 Task: Start a Sprint called Sprint0000000006 in Scrum Project Project0000000002 in Jira. Create a Scrum Project Project0000000003 in Jira. Create a Scrum Project Project0000000004 in Jira. Add ayush98111@gmail.com as Team Member of Scrum Project Project0000000003 in Jira. Add vinnyoffice2@gmail.com as Team Member of Scrum Project Project0000000003 in Jira
Action: Mouse moved to (493, 250)
Screenshot: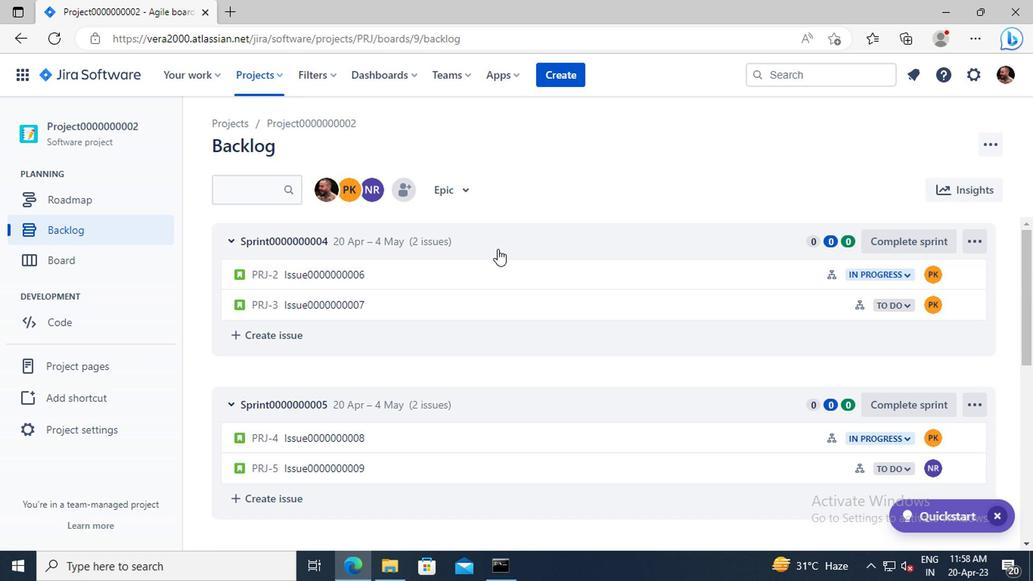
Action: Mouse scrolled (493, 250) with delta (0, 0)
Screenshot: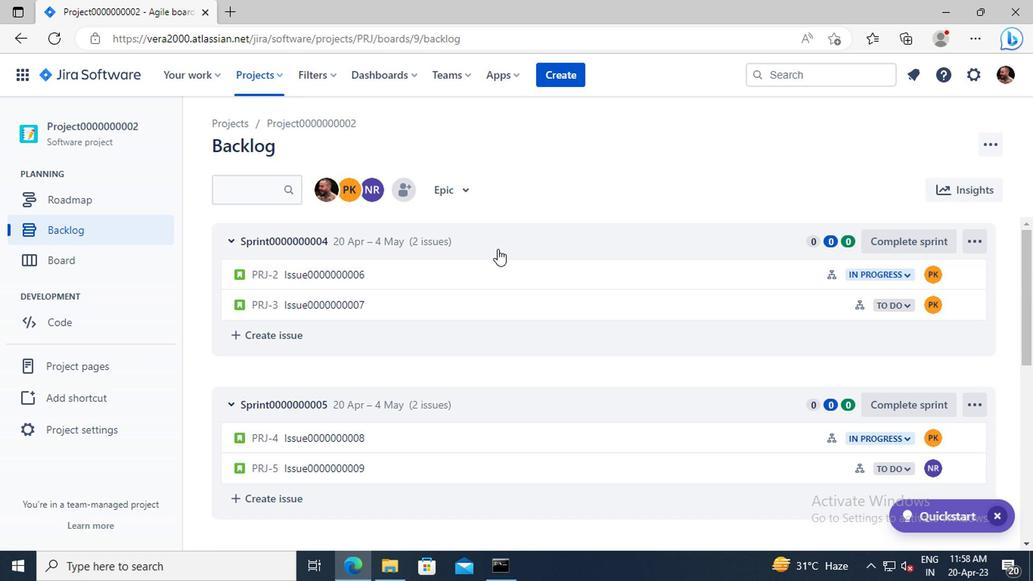 
Action: Mouse scrolled (493, 250) with delta (0, 0)
Screenshot: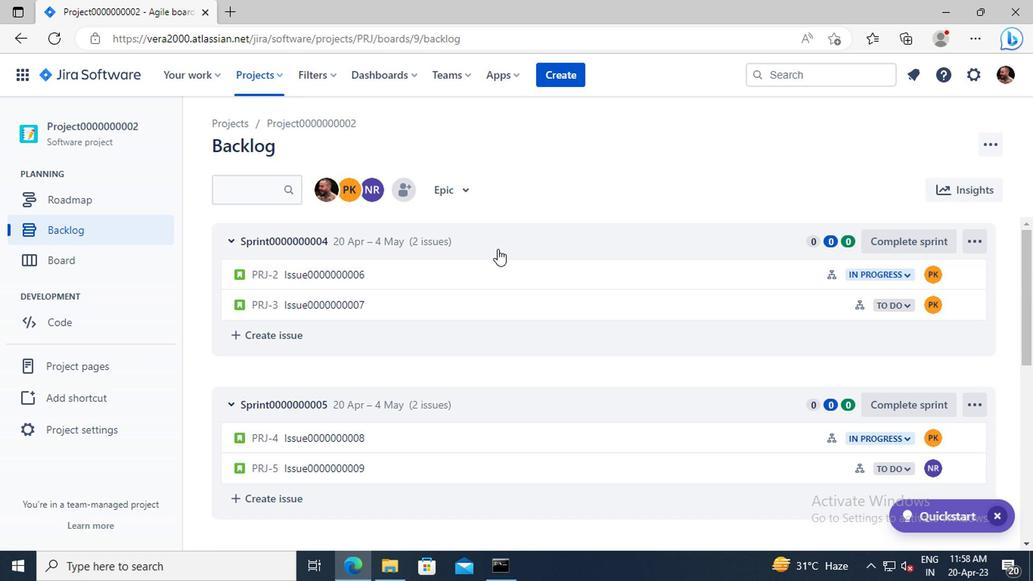 
Action: Mouse scrolled (493, 250) with delta (0, 0)
Screenshot: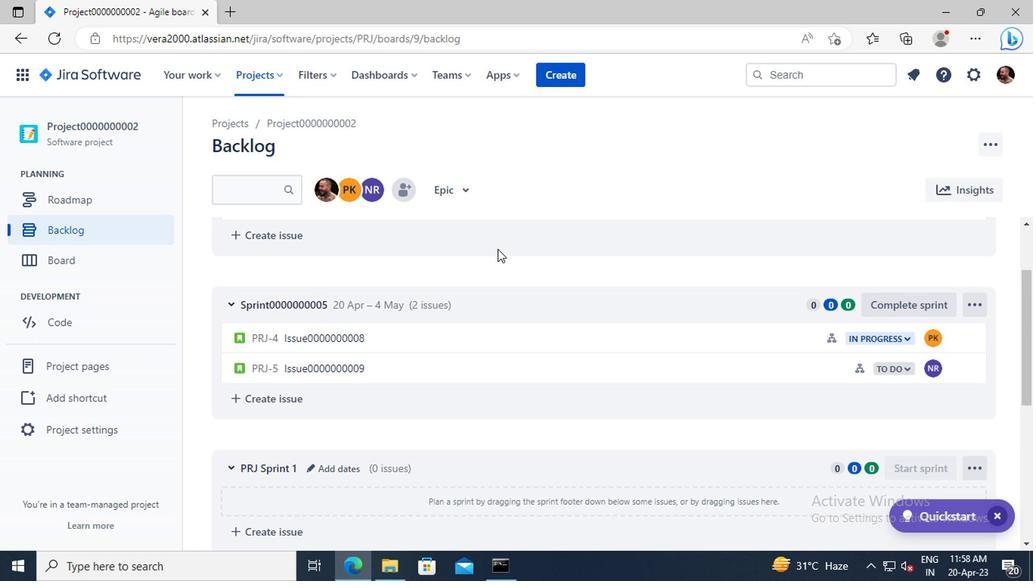 
Action: Mouse scrolled (493, 250) with delta (0, 0)
Screenshot: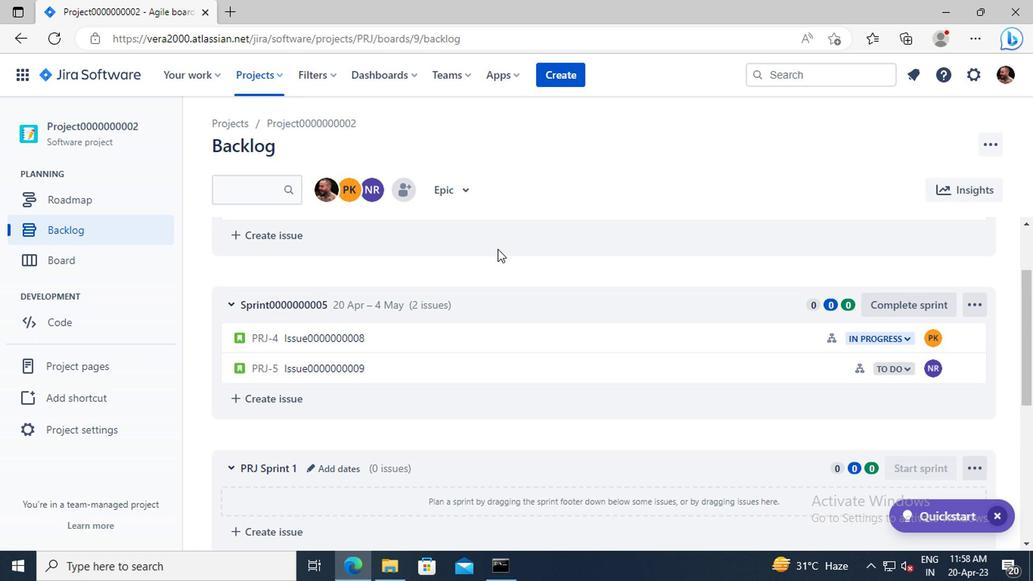 
Action: Mouse moved to (493, 250)
Screenshot: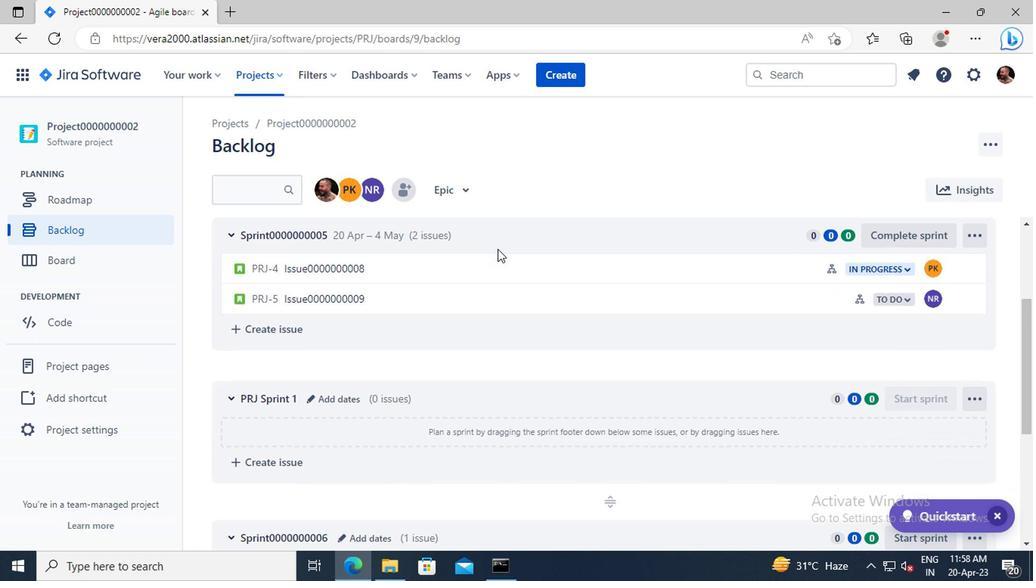 
Action: Mouse scrolled (493, 250) with delta (0, 0)
Screenshot: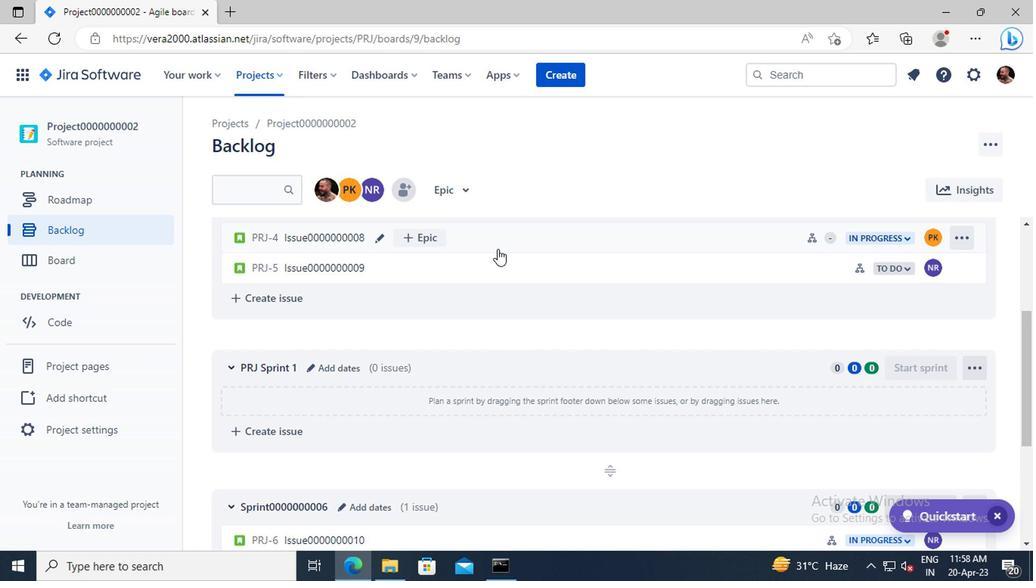 
Action: Mouse scrolled (493, 250) with delta (0, 0)
Screenshot: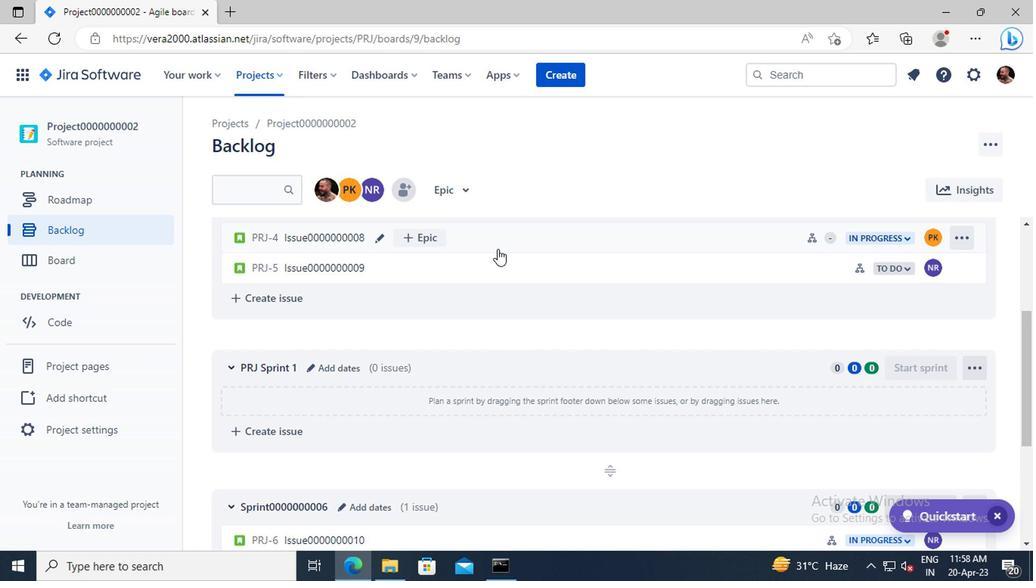 
Action: Mouse moved to (500, 288)
Screenshot: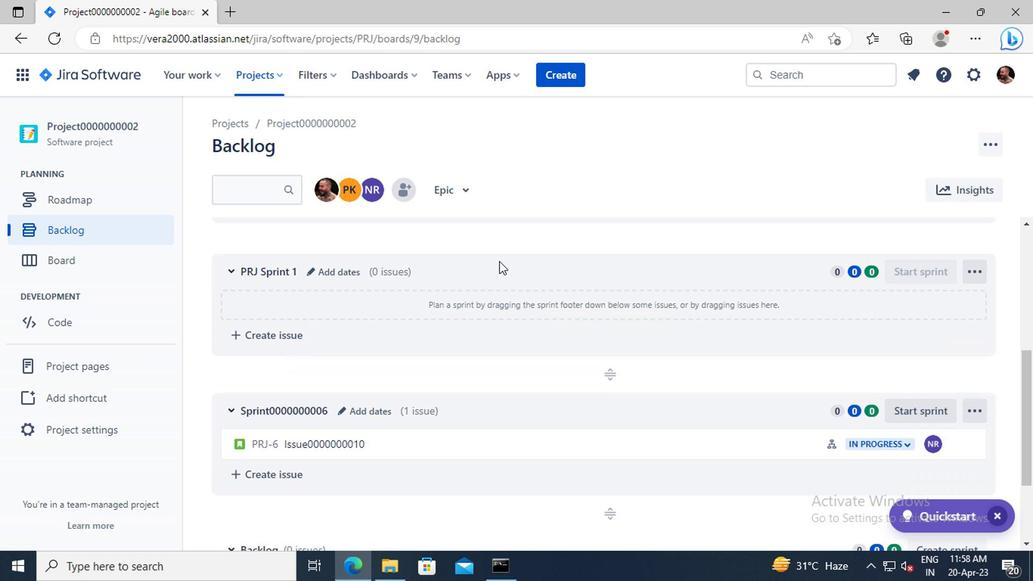 
Action: Mouse scrolled (500, 287) with delta (0, -1)
Screenshot: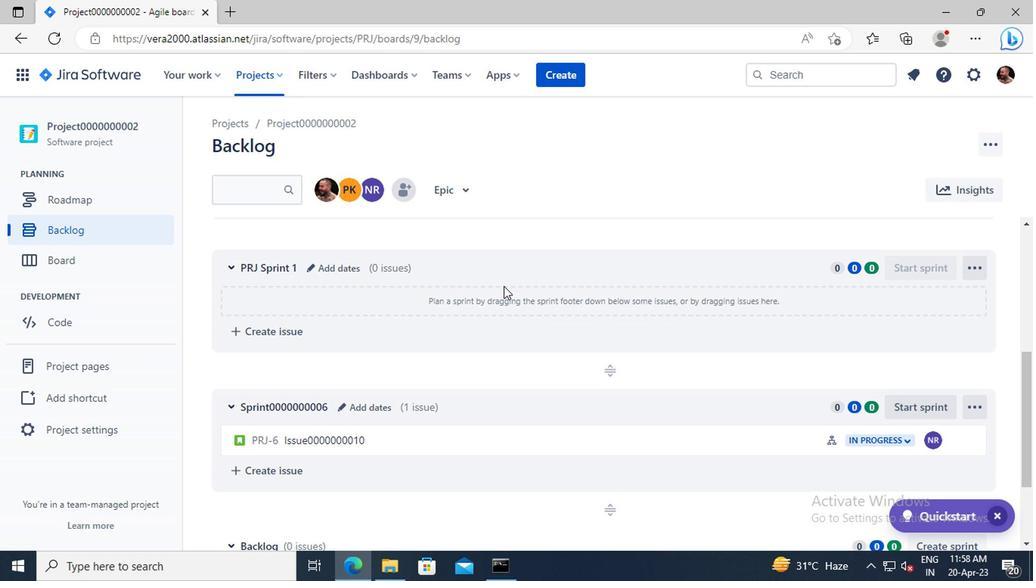 
Action: Mouse scrolled (500, 287) with delta (0, -1)
Screenshot: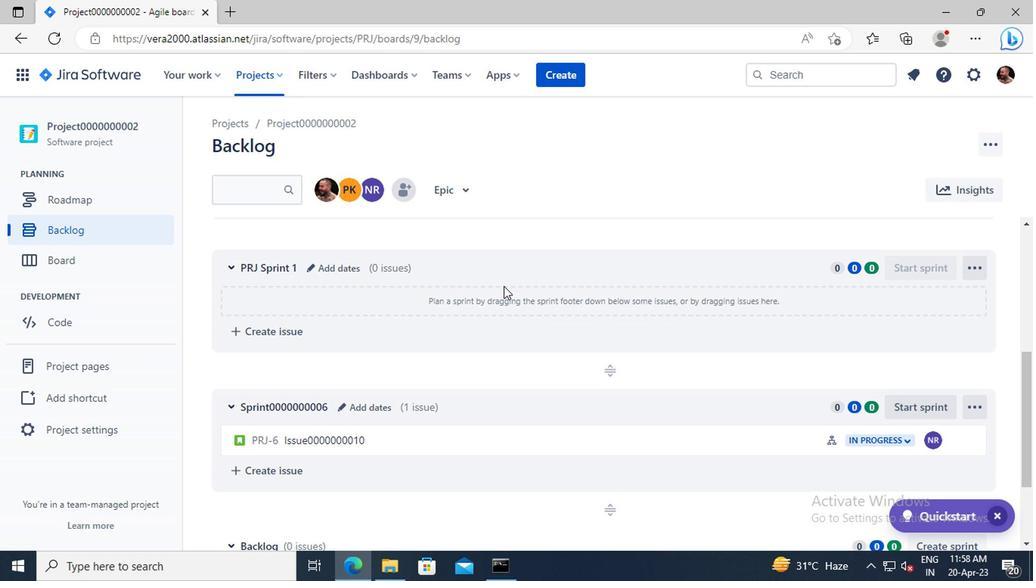 
Action: Mouse moved to (907, 306)
Screenshot: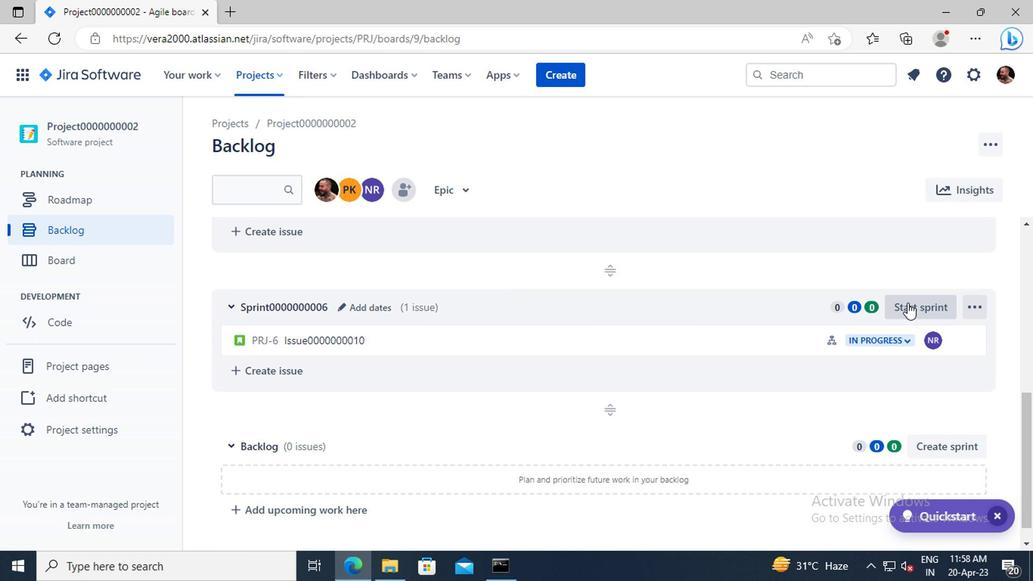 
Action: Mouse pressed left at (907, 306)
Screenshot: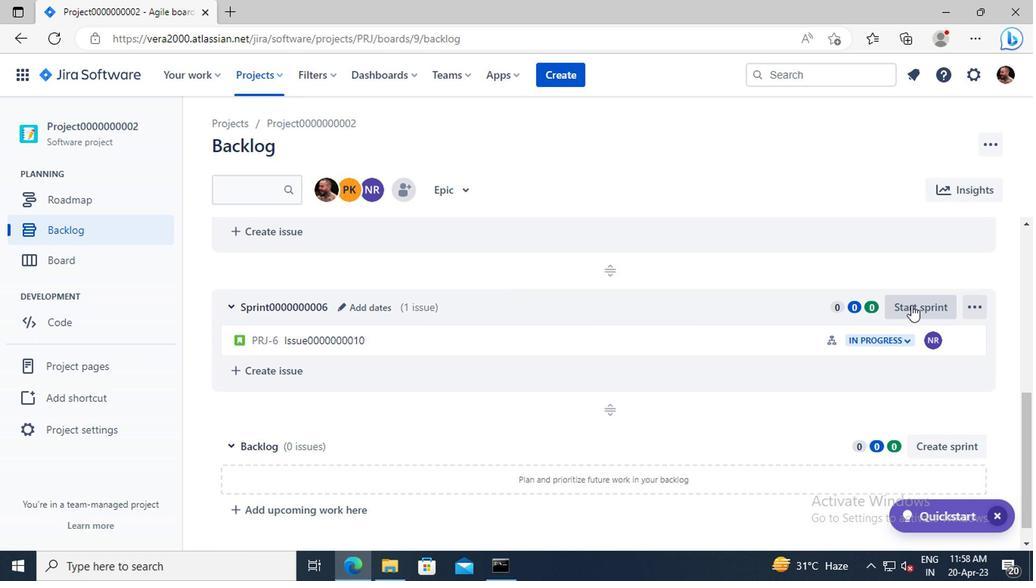 
Action: Mouse moved to (661, 316)
Screenshot: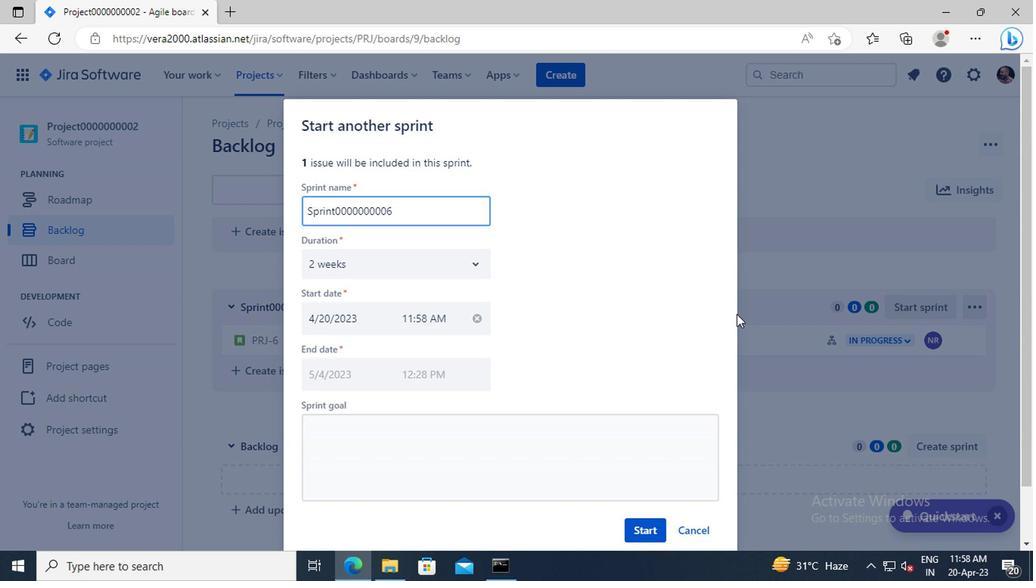
Action: Mouse scrolled (661, 315) with delta (0, 0)
Screenshot: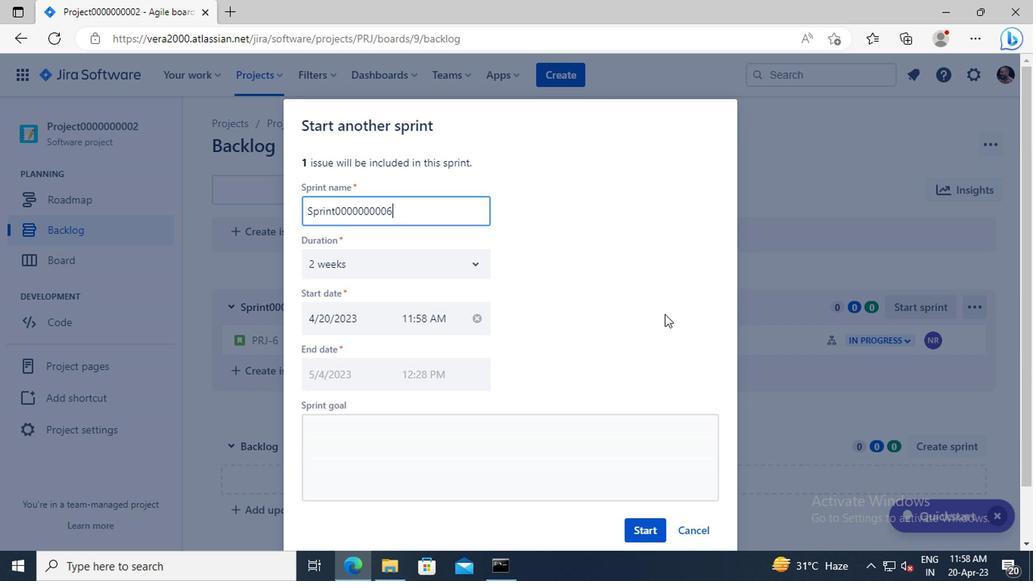 
Action: Mouse scrolled (661, 315) with delta (0, 0)
Screenshot: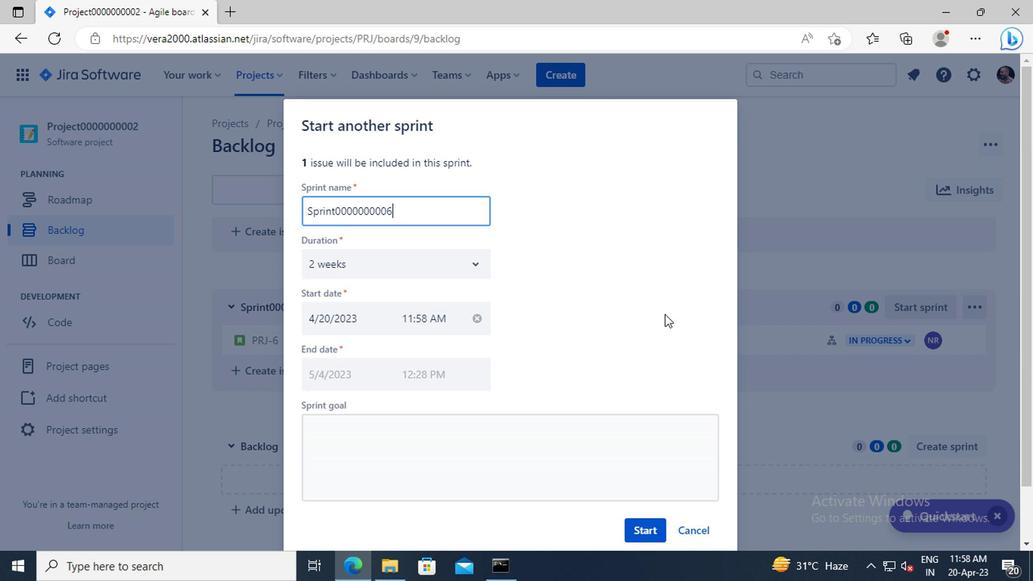
Action: Mouse moved to (647, 472)
Screenshot: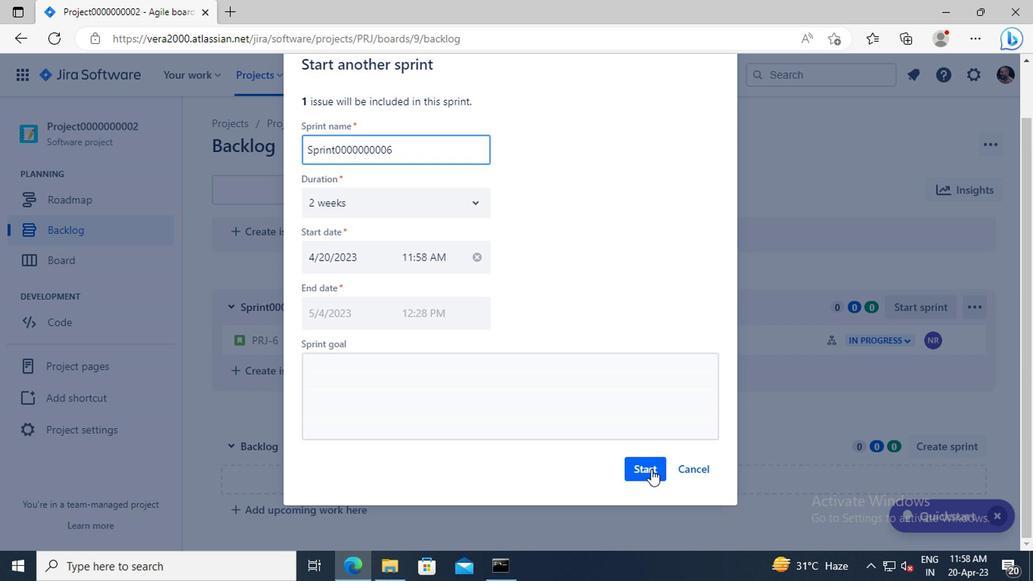 
Action: Mouse pressed left at (647, 472)
Screenshot: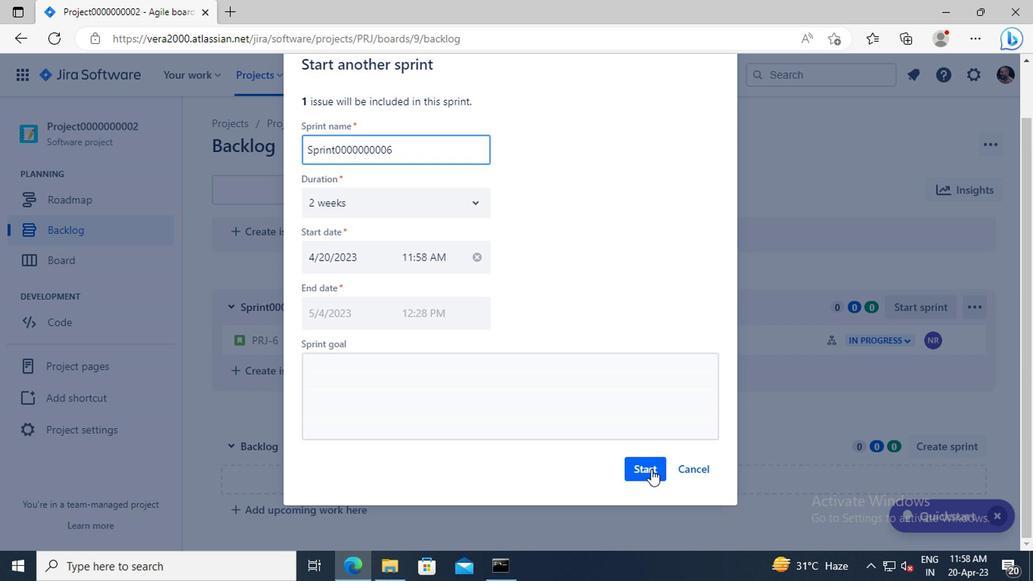 
Action: Mouse moved to (261, 79)
Screenshot: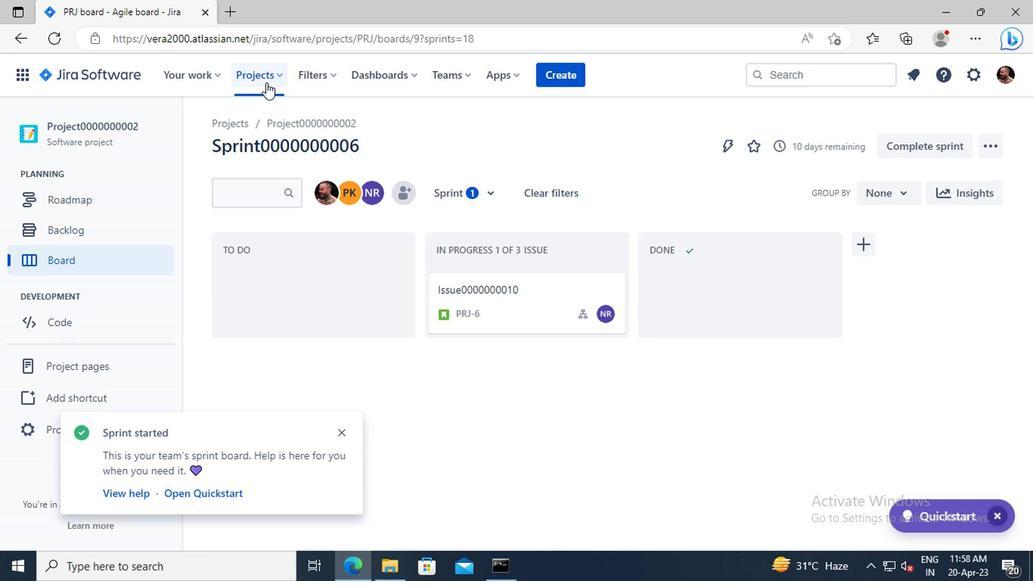 
Action: Mouse pressed left at (261, 79)
Screenshot: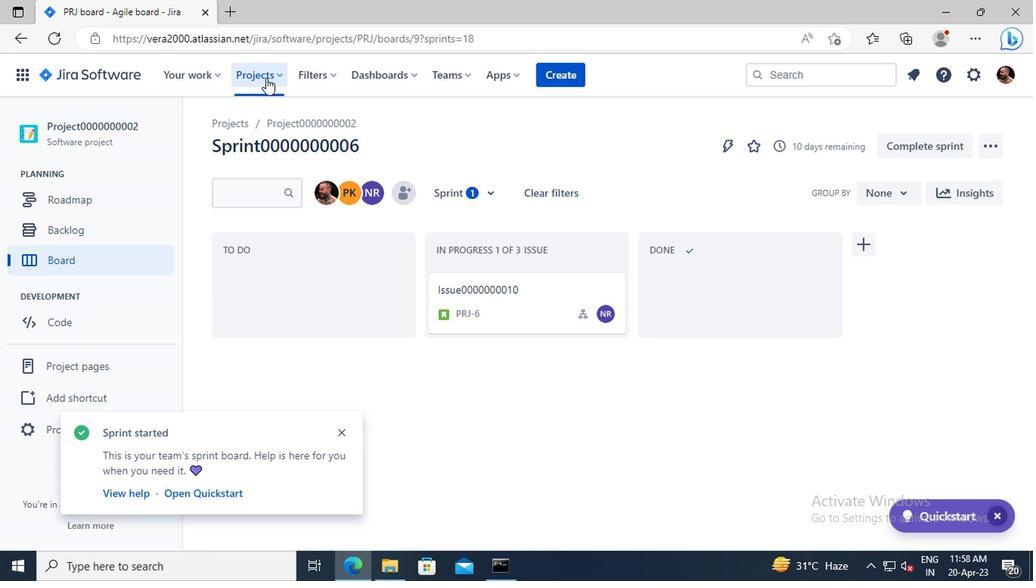 
Action: Mouse moved to (280, 257)
Screenshot: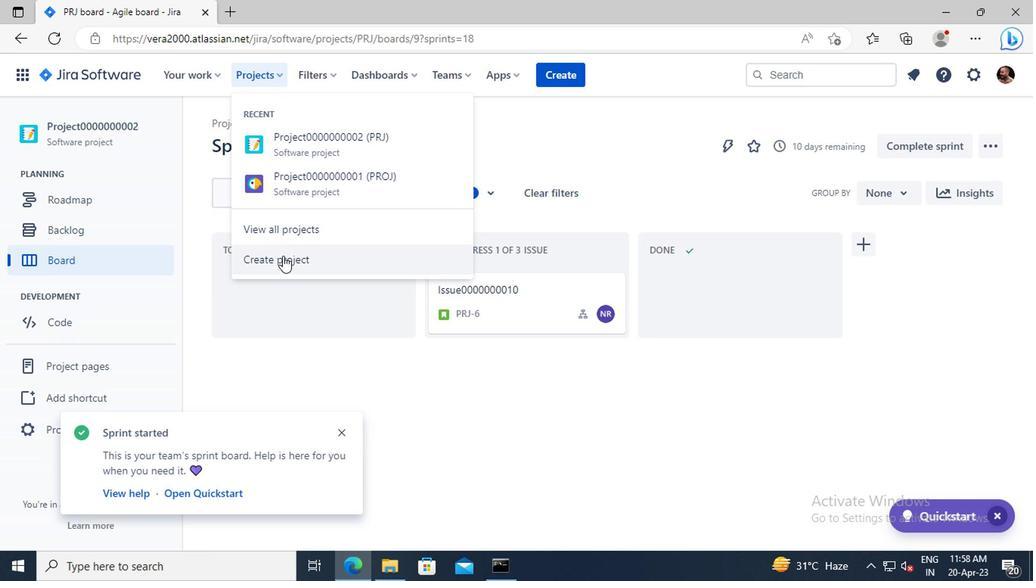 
Action: Mouse pressed left at (280, 257)
Screenshot: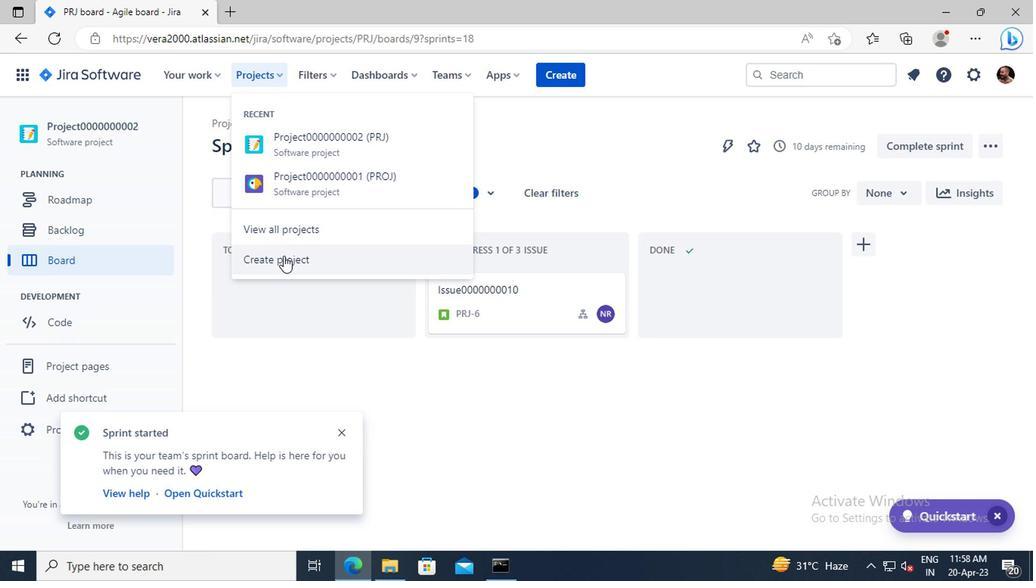 
Action: Mouse moved to (441, 387)
Screenshot: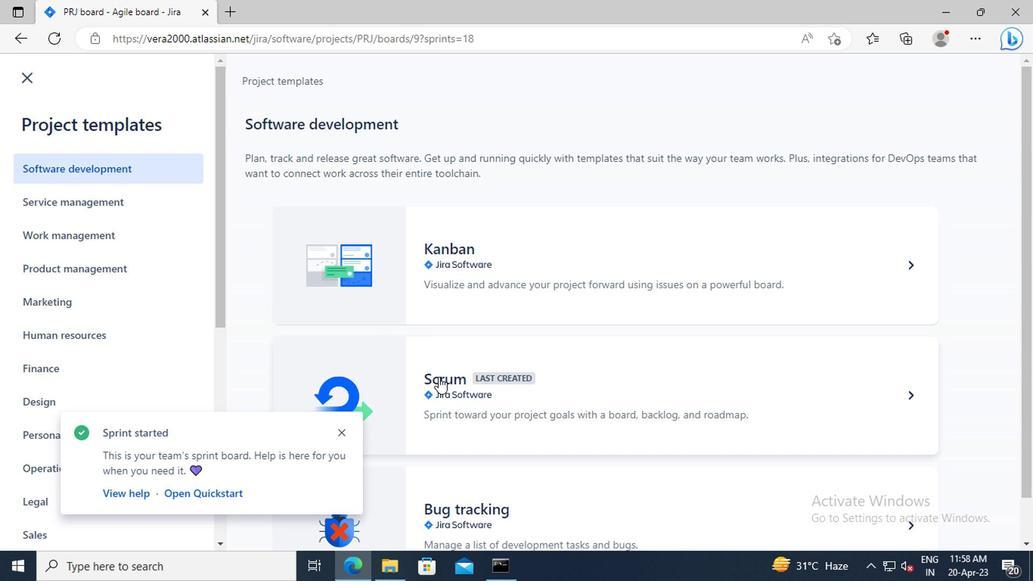 
Action: Mouse pressed left at (441, 387)
Screenshot: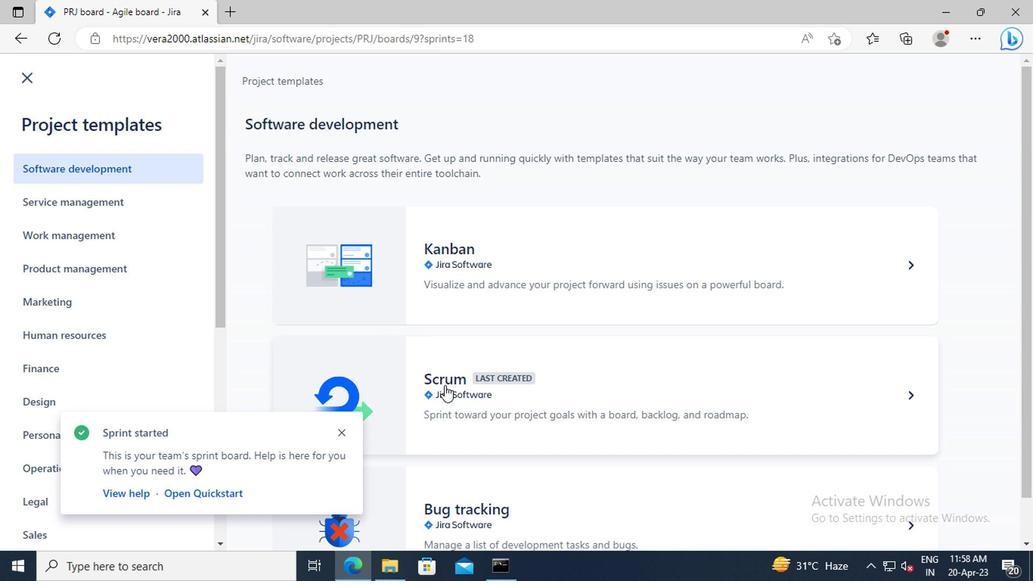 
Action: Mouse moved to (902, 511)
Screenshot: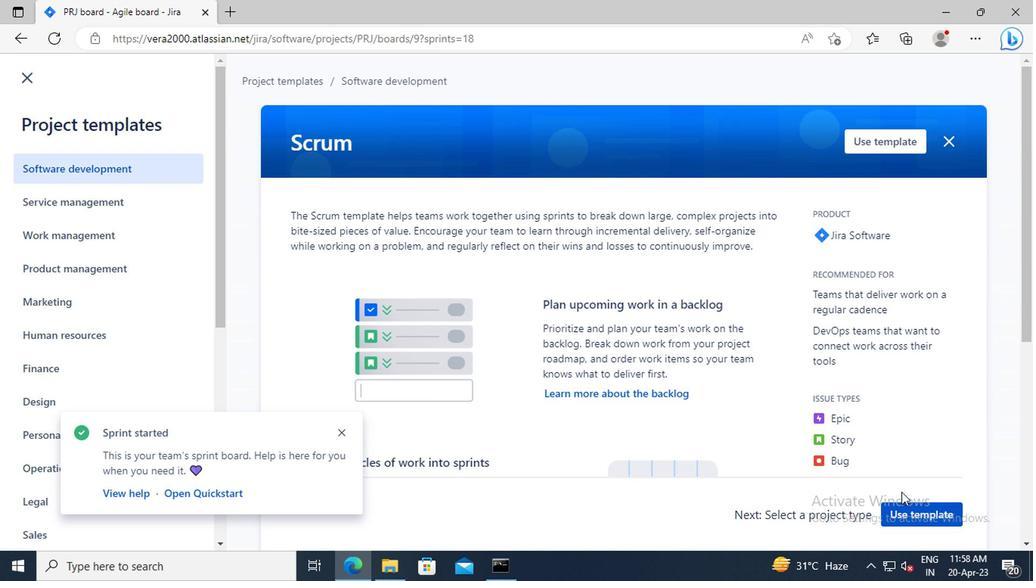 
Action: Mouse pressed left at (902, 511)
Screenshot: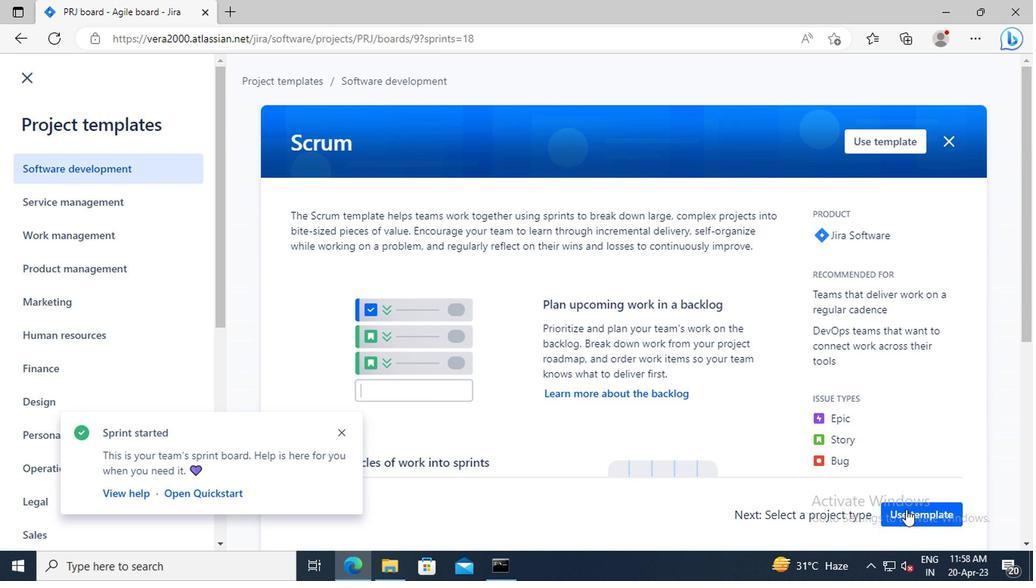 
Action: Mouse moved to (417, 506)
Screenshot: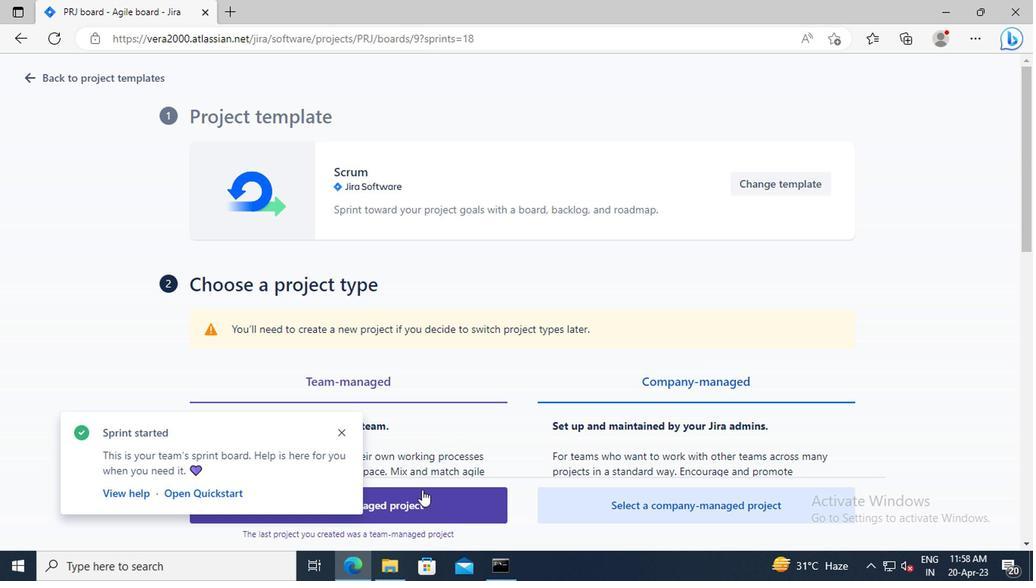 
Action: Mouse pressed left at (417, 506)
Screenshot: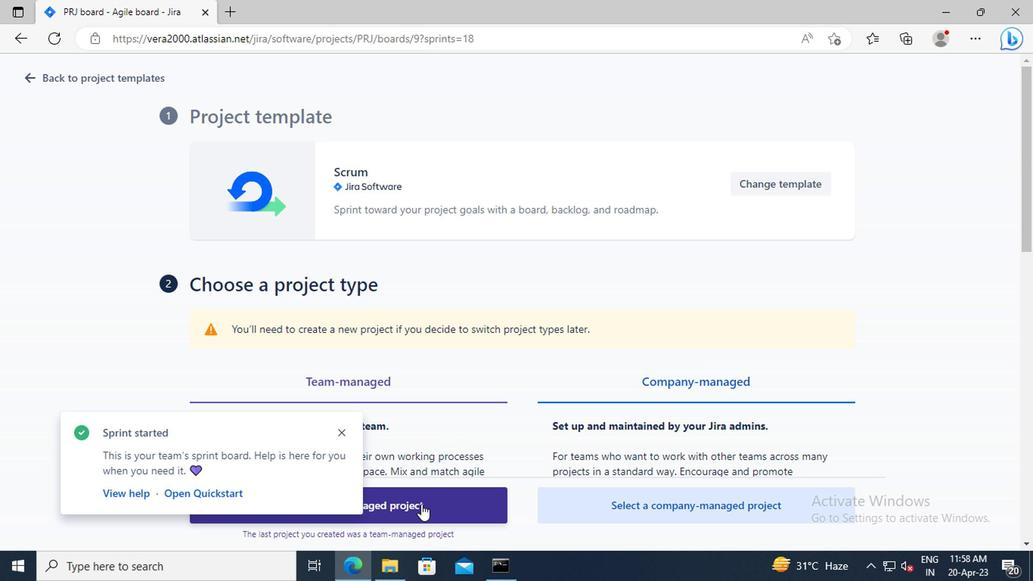 
Action: Mouse moved to (222, 237)
Screenshot: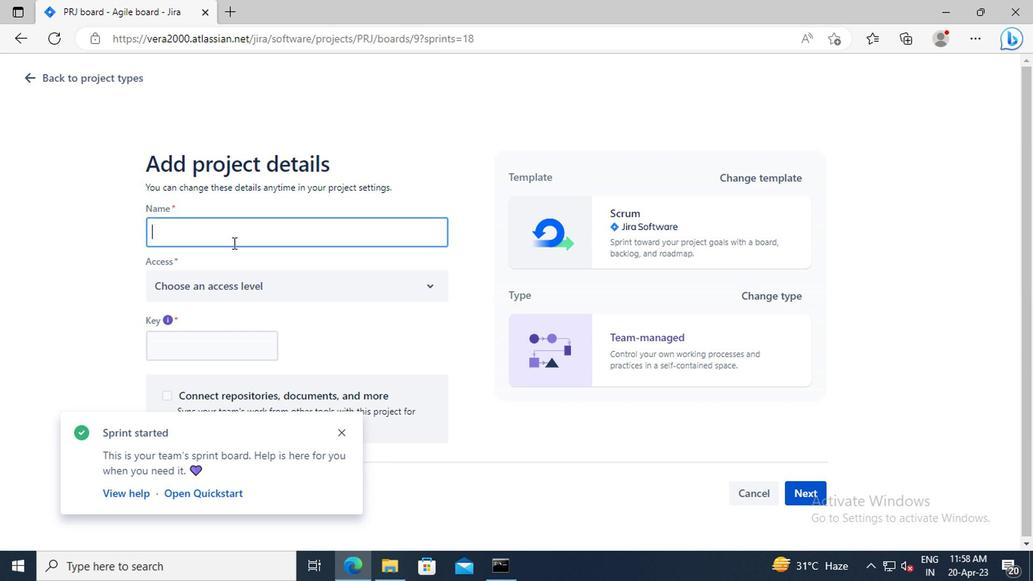 
Action: Mouse pressed left at (222, 237)
Screenshot: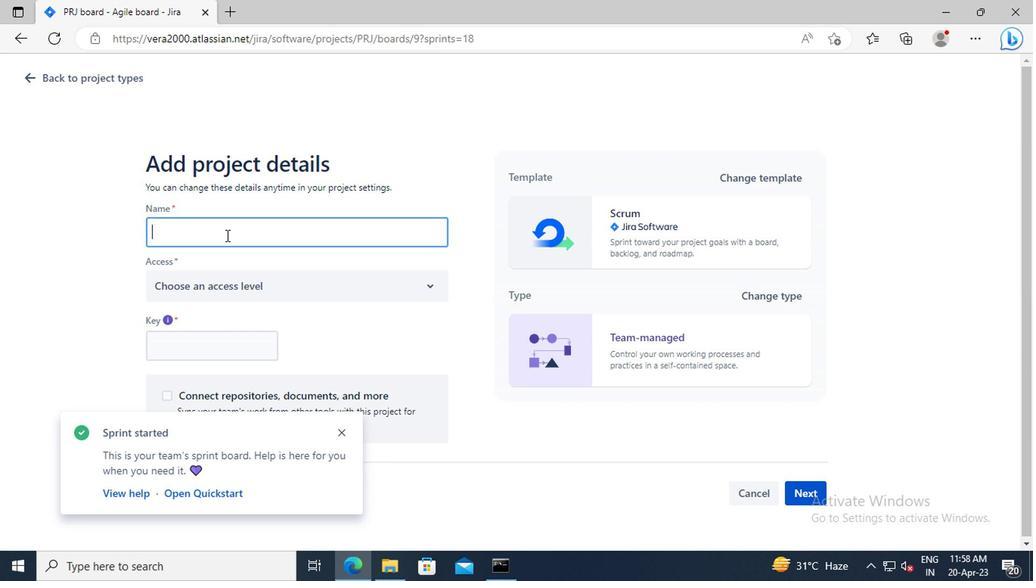 
Action: Key pressed <Key.shift>PROJECT0000000003
Screenshot: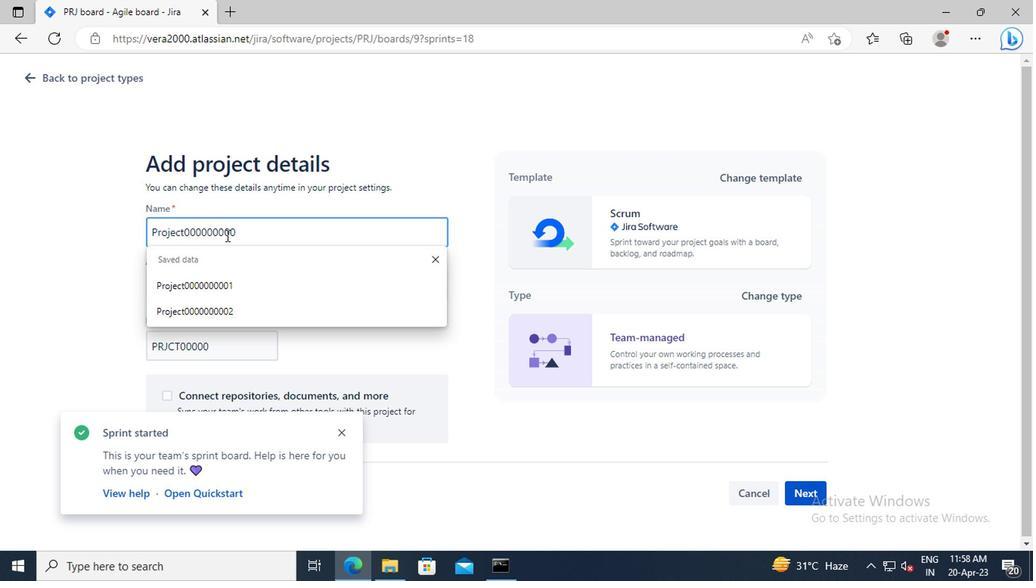 
Action: Mouse moved to (234, 287)
Screenshot: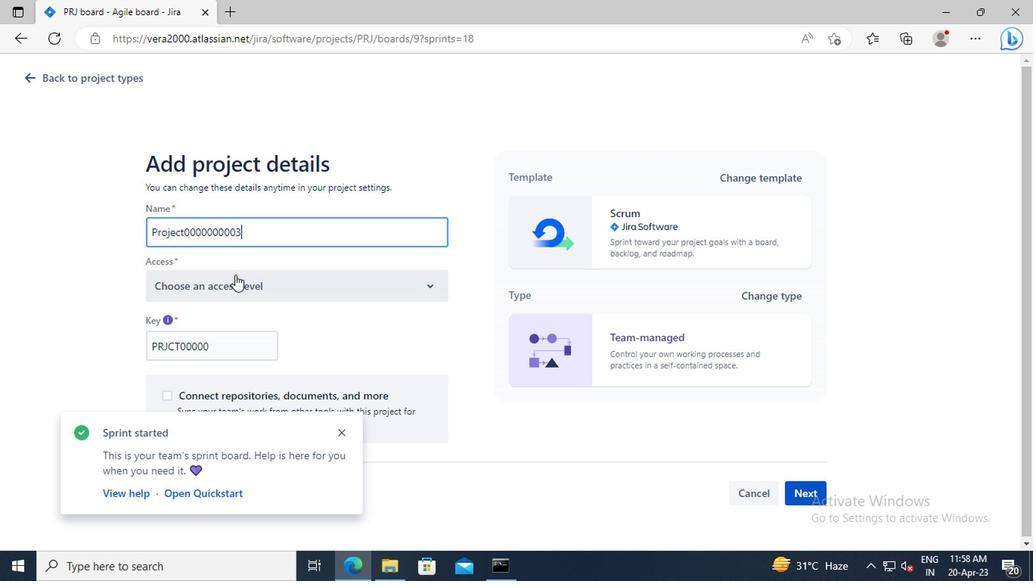 
Action: Mouse pressed left at (234, 287)
Screenshot: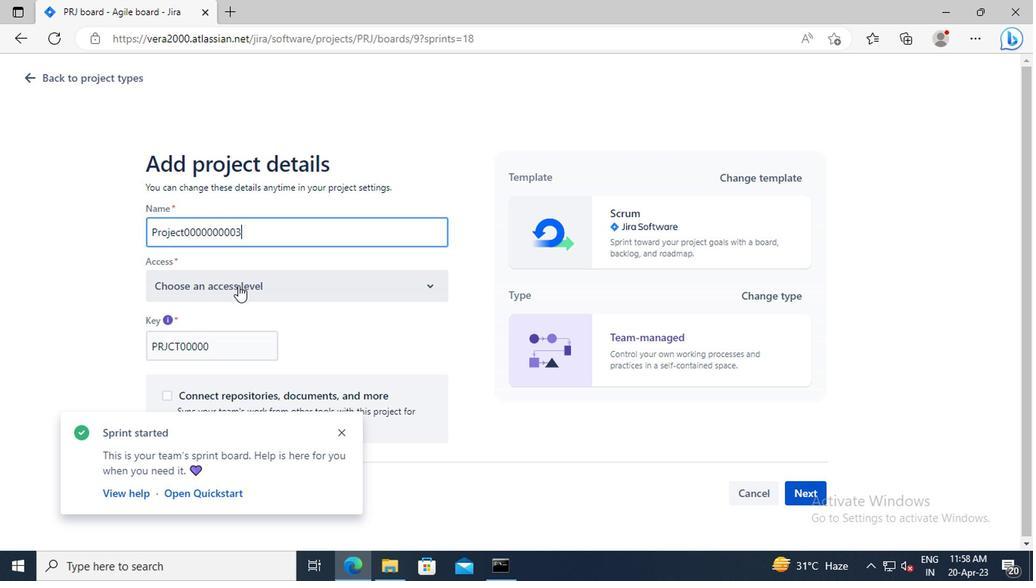 
Action: Mouse moved to (239, 338)
Screenshot: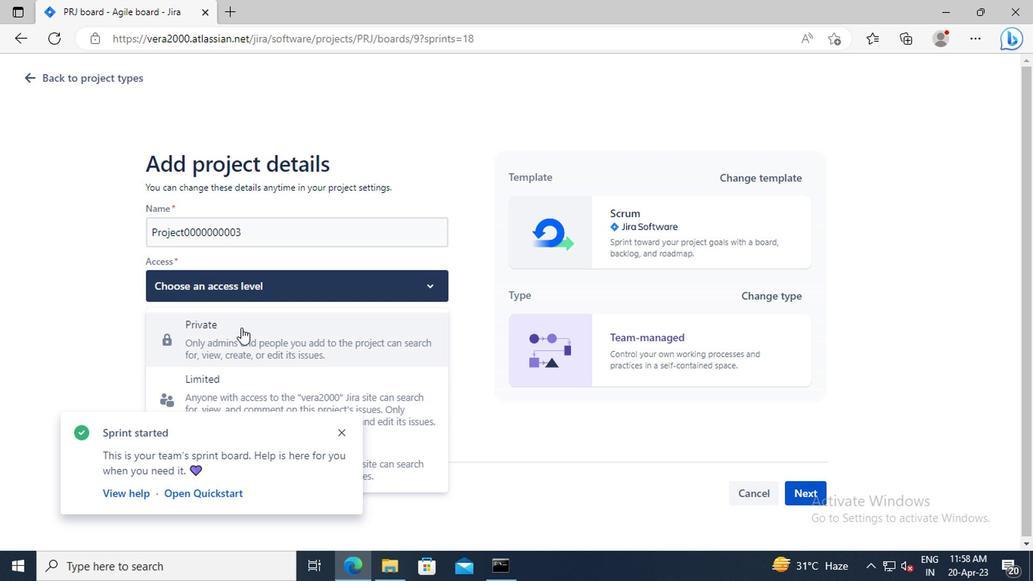 
Action: Mouse pressed left at (239, 338)
Screenshot: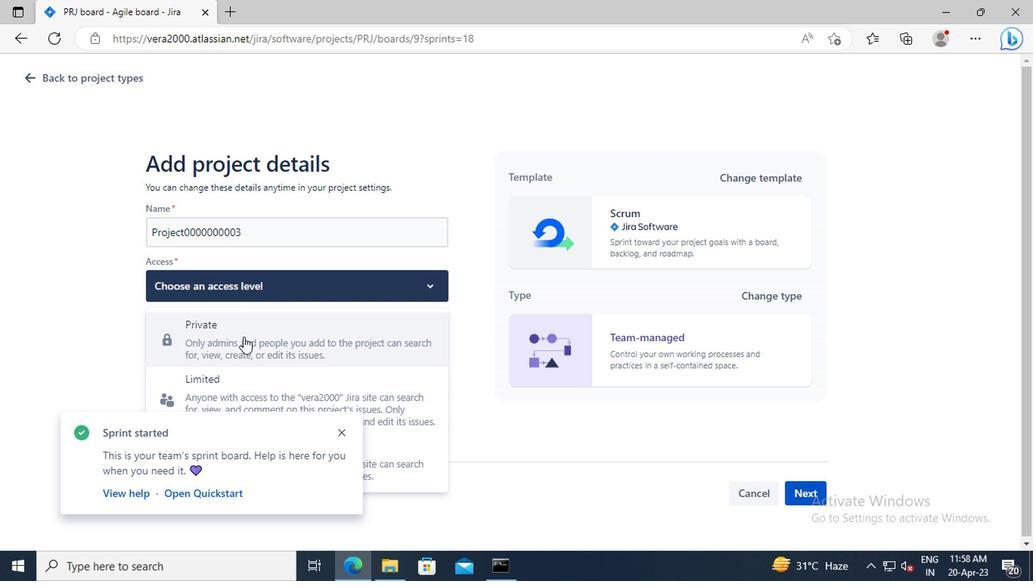 
Action: Mouse moved to (805, 496)
Screenshot: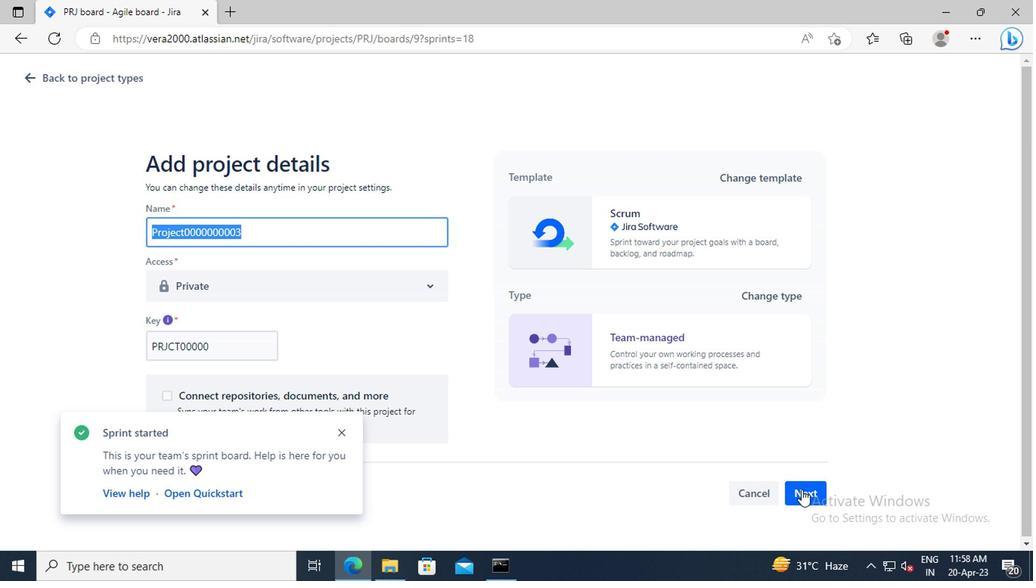 
Action: Mouse pressed left at (805, 496)
Screenshot: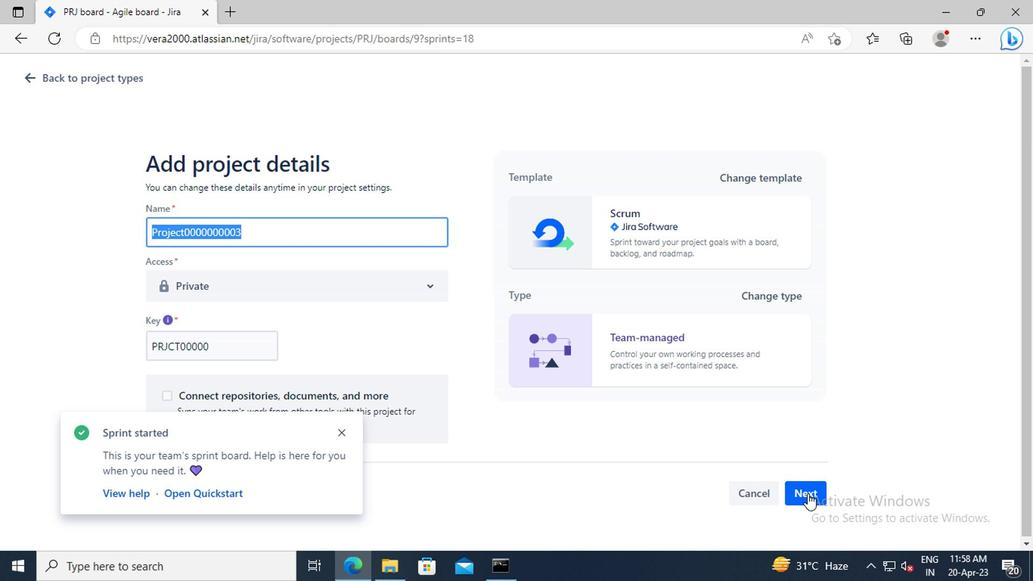 
Action: Mouse moved to (694, 401)
Screenshot: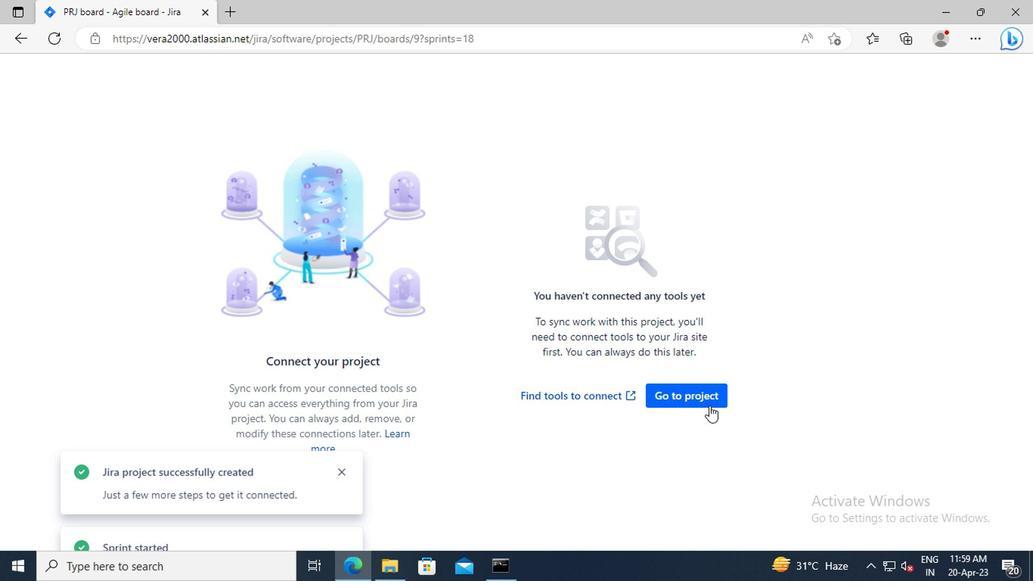 
Action: Mouse pressed left at (694, 401)
Screenshot: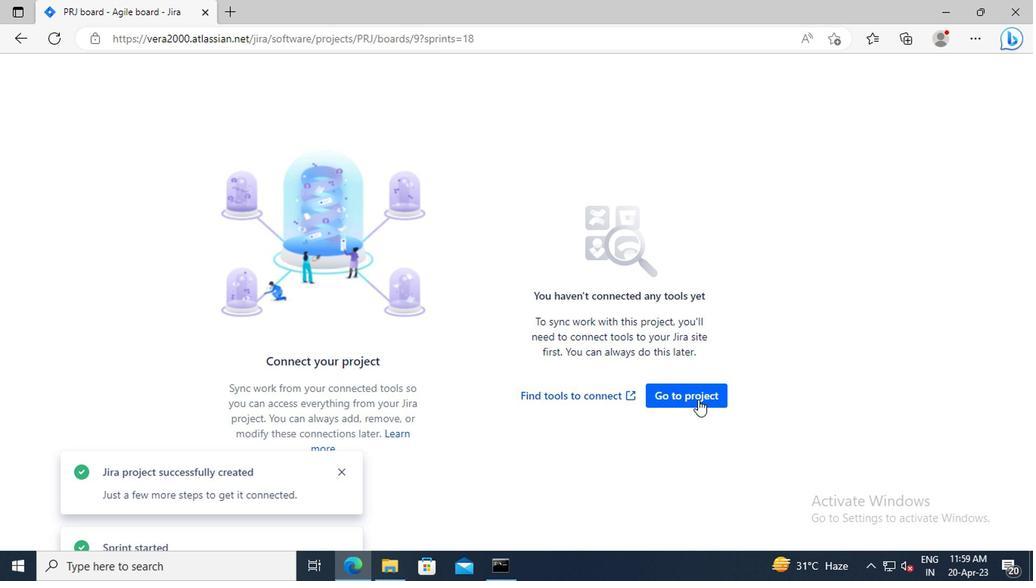 
Action: Mouse moved to (256, 84)
Screenshot: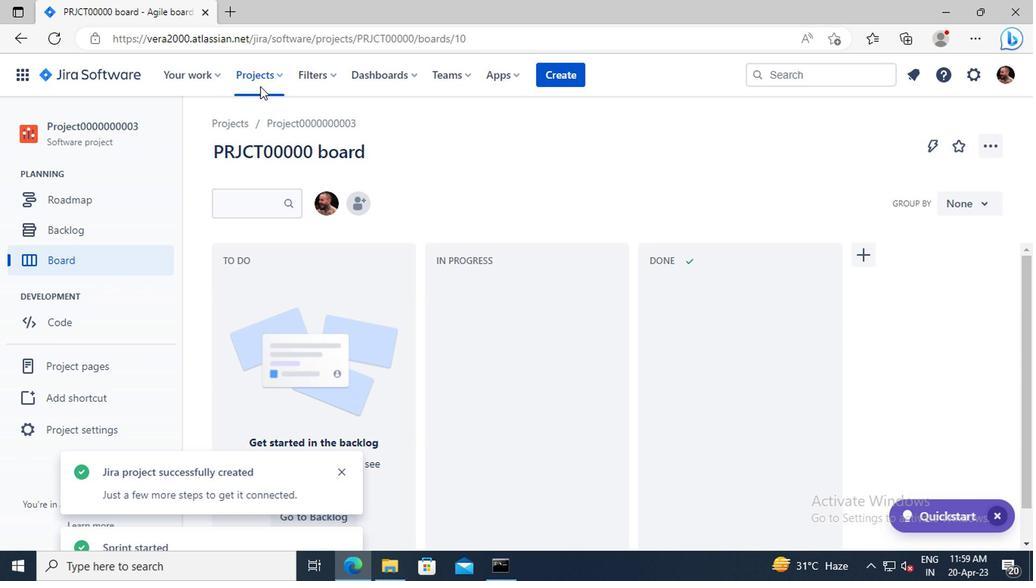 
Action: Mouse pressed left at (256, 84)
Screenshot: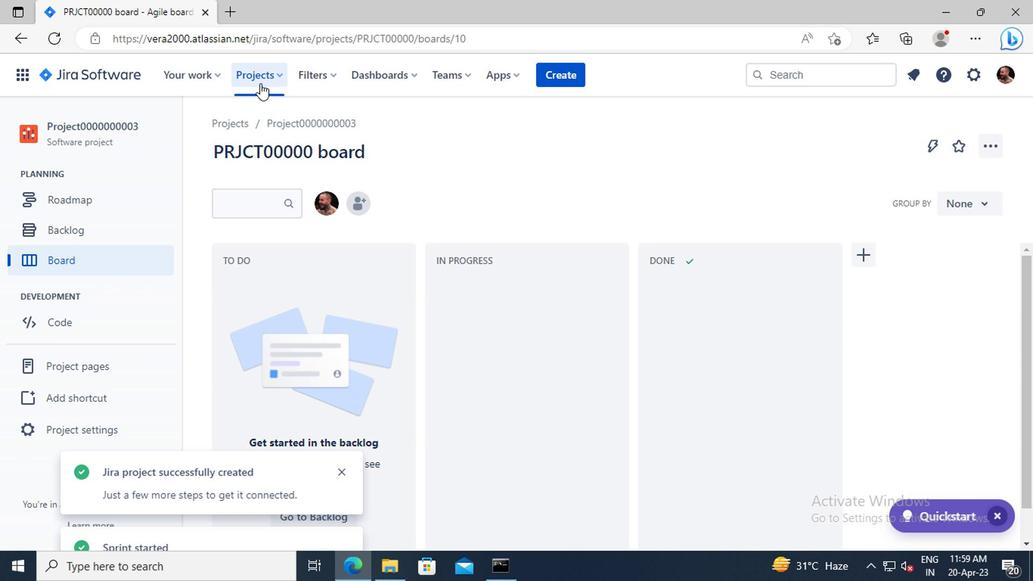 
Action: Mouse moved to (270, 299)
Screenshot: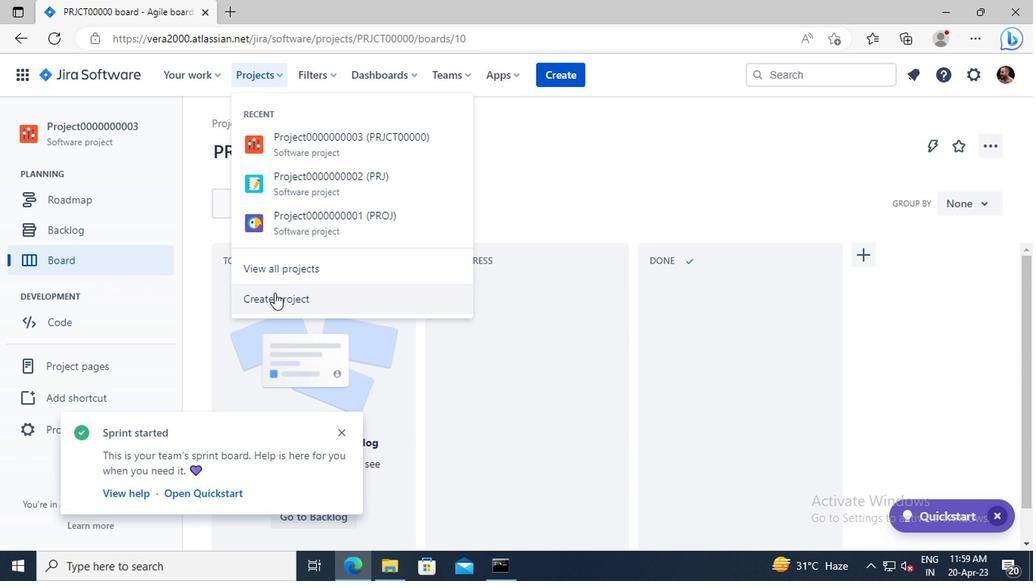 
Action: Mouse pressed left at (270, 299)
Screenshot: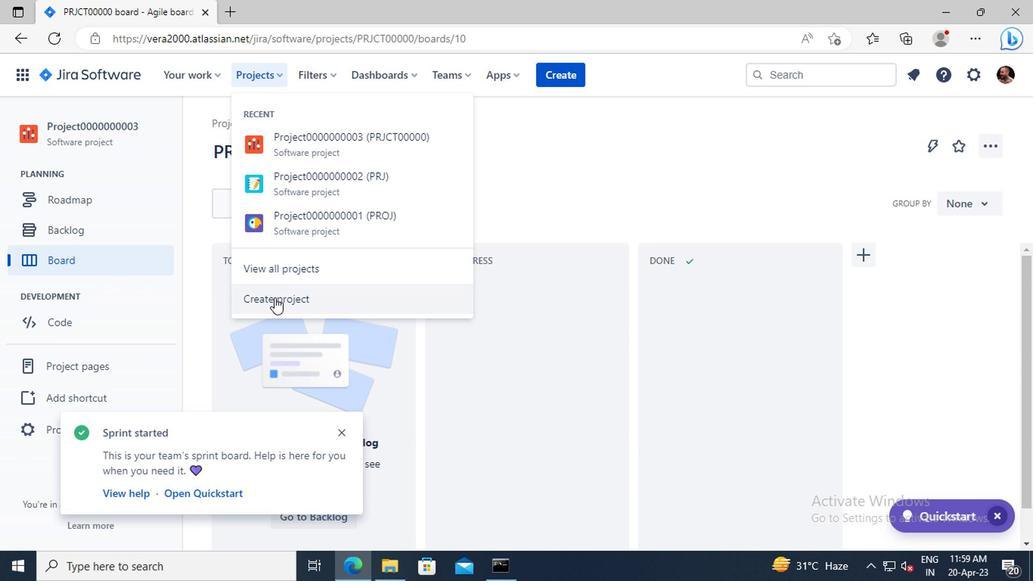 
Action: Mouse moved to (446, 394)
Screenshot: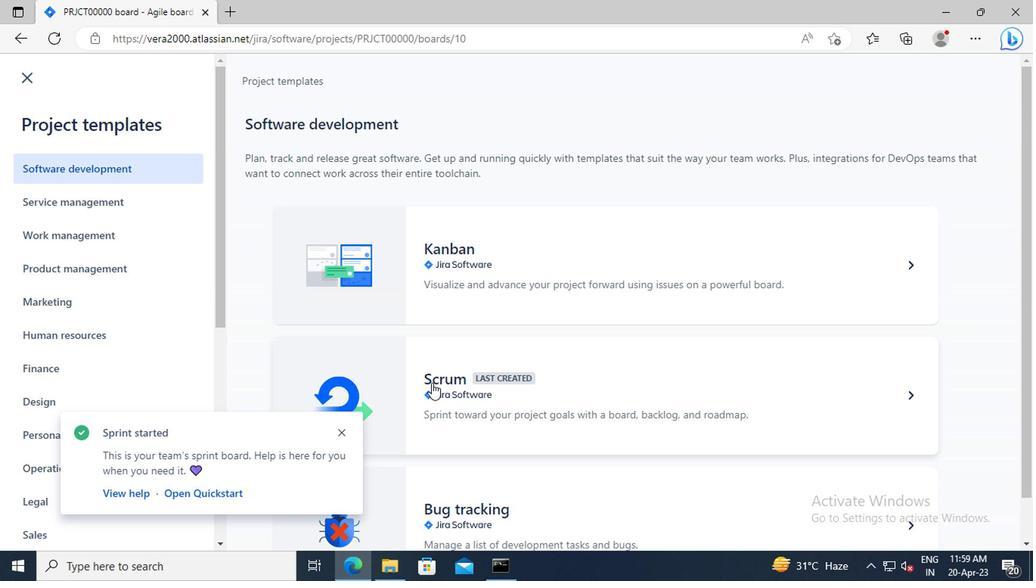 
Action: Mouse pressed left at (446, 394)
Screenshot: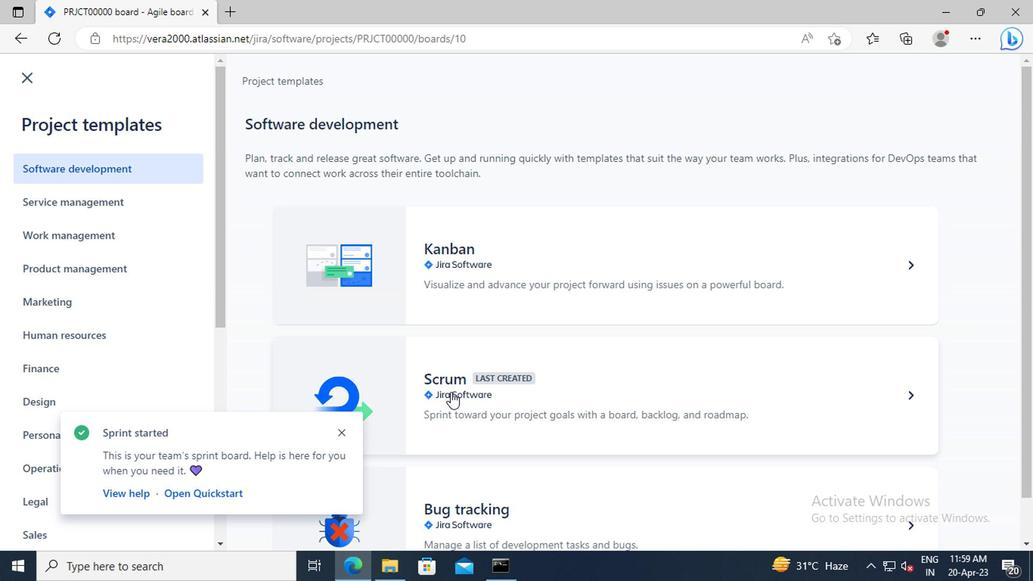 
Action: Mouse moved to (897, 514)
Screenshot: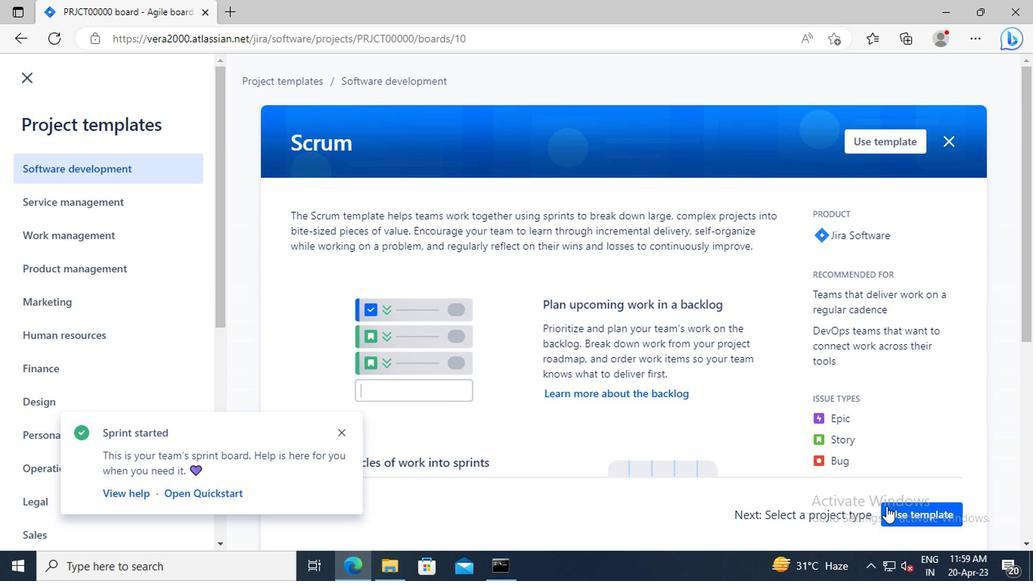 
Action: Mouse pressed left at (897, 514)
Screenshot: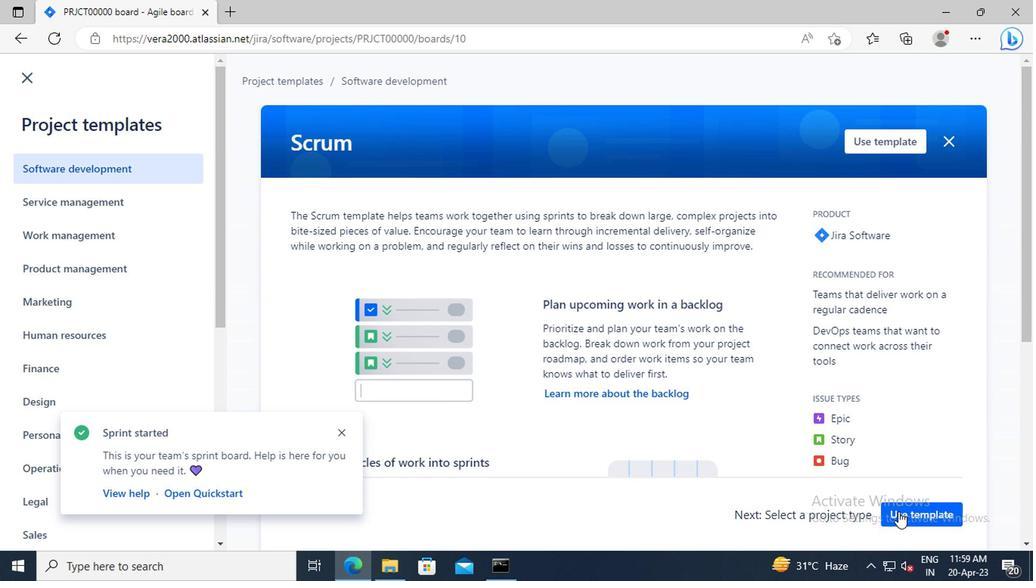 
Action: Mouse moved to (416, 500)
Screenshot: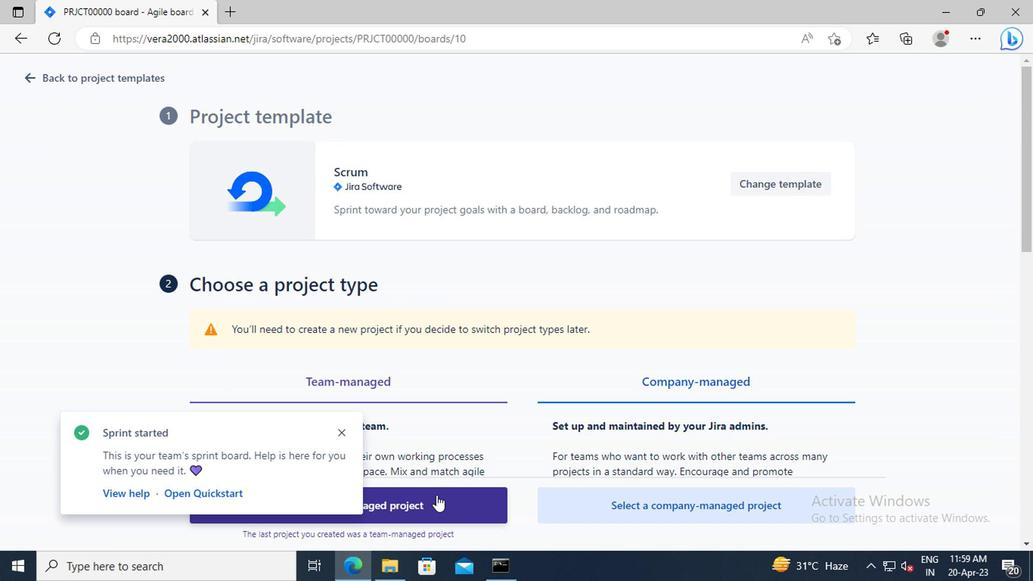 
Action: Mouse pressed left at (416, 500)
Screenshot: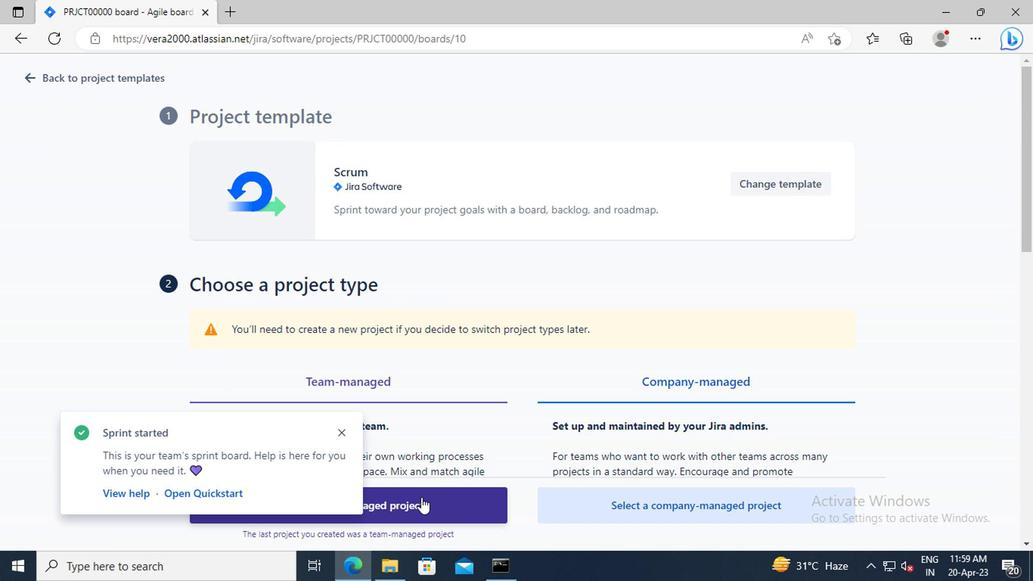 
Action: Mouse moved to (217, 238)
Screenshot: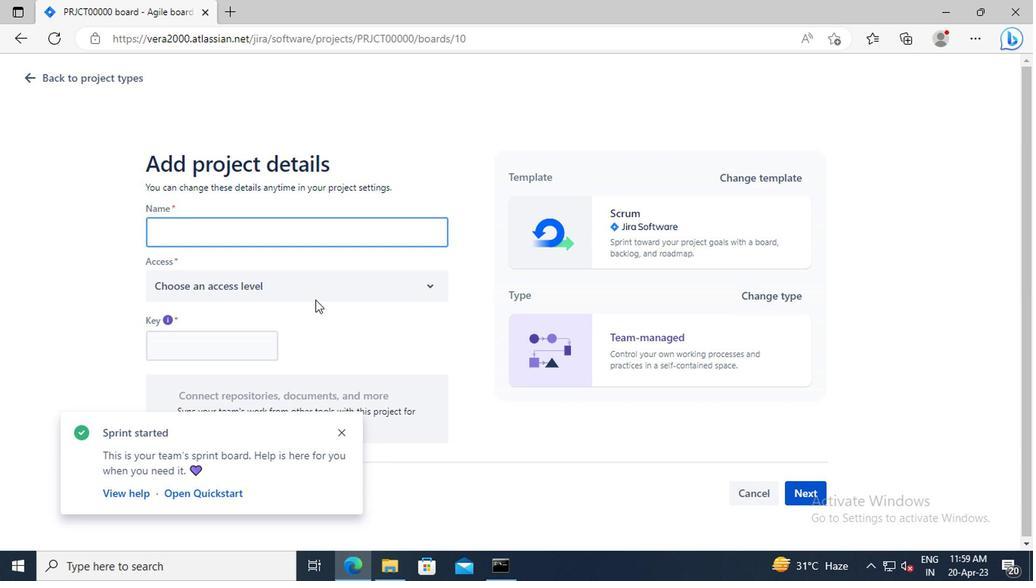 
Action: Mouse pressed left at (217, 238)
Screenshot: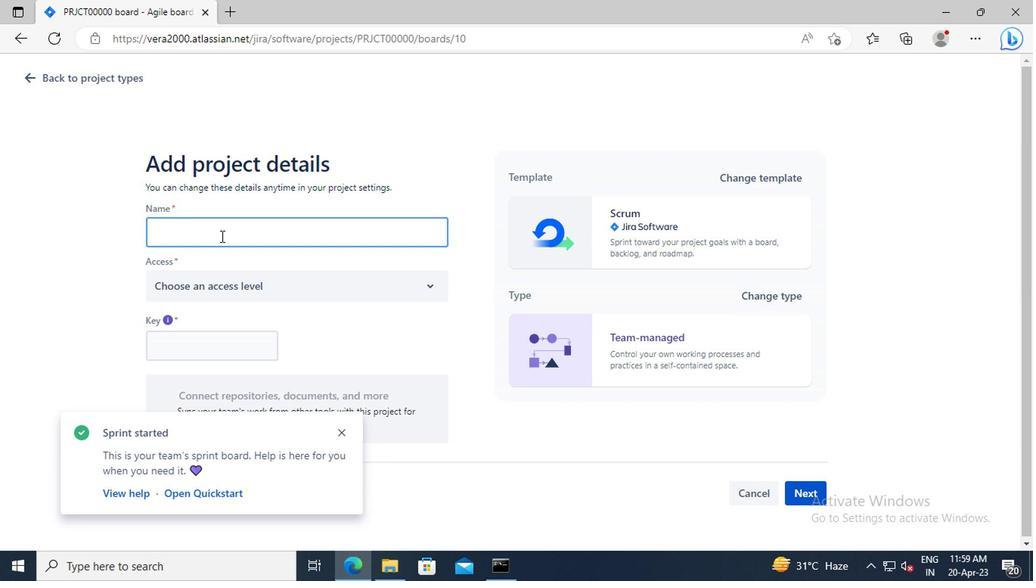 
Action: Key pressed <Key.shift>PROJECT0000000004
Screenshot: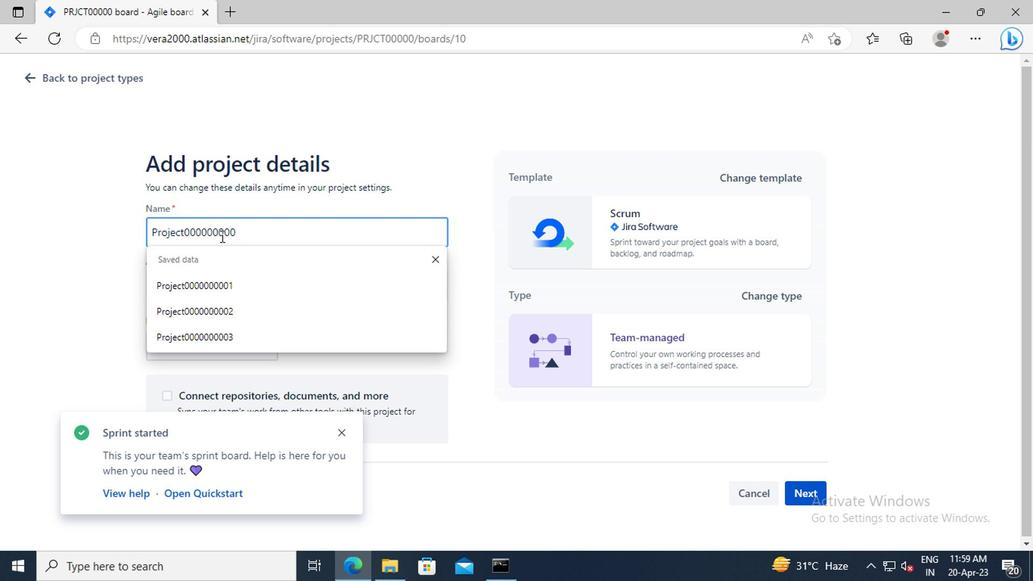 
Action: Mouse moved to (229, 284)
Screenshot: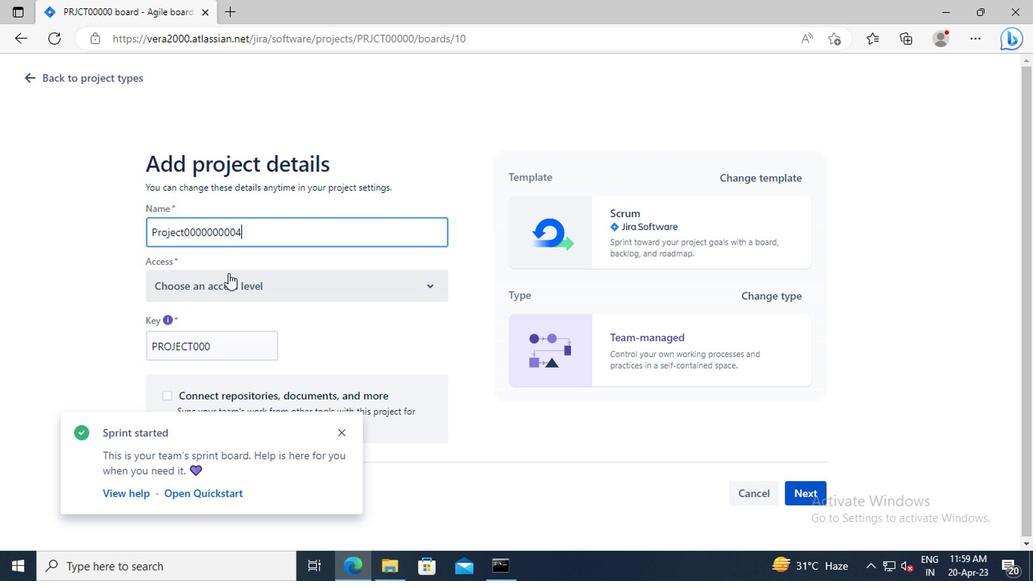 
Action: Mouse pressed left at (229, 284)
Screenshot: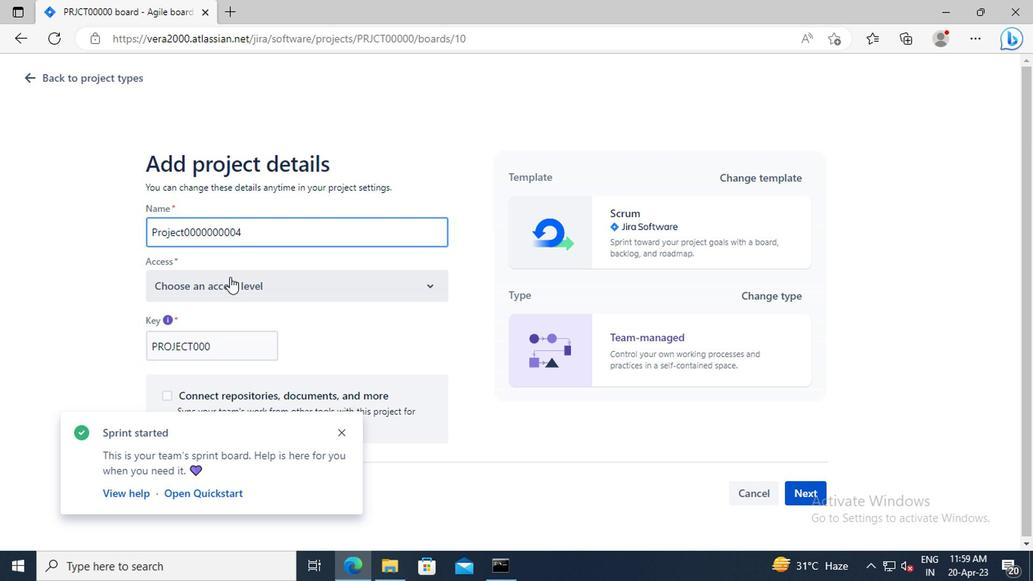 
Action: Mouse moved to (234, 334)
Screenshot: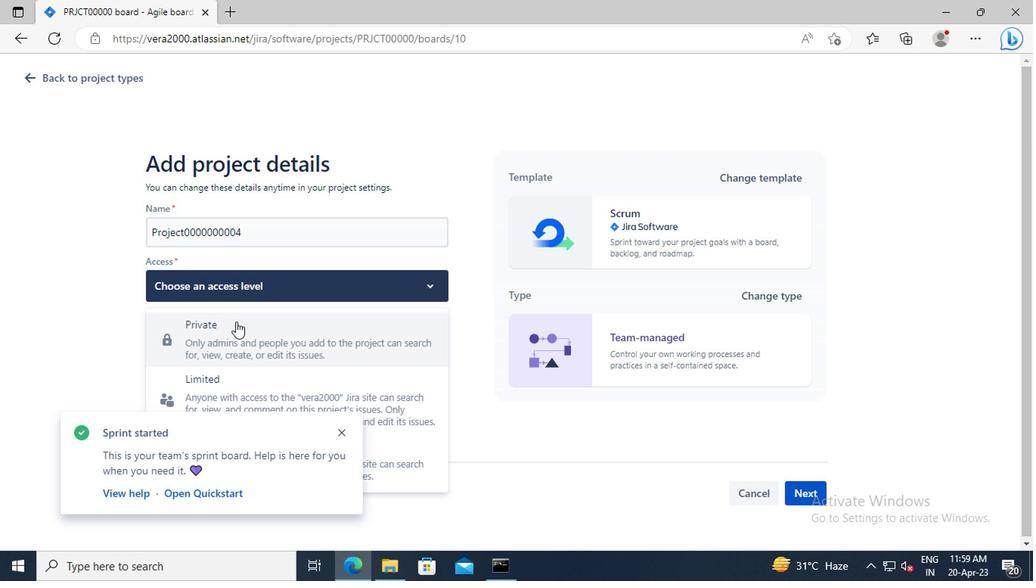 
Action: Mouse pressed left at (234, 334)
Screenshot: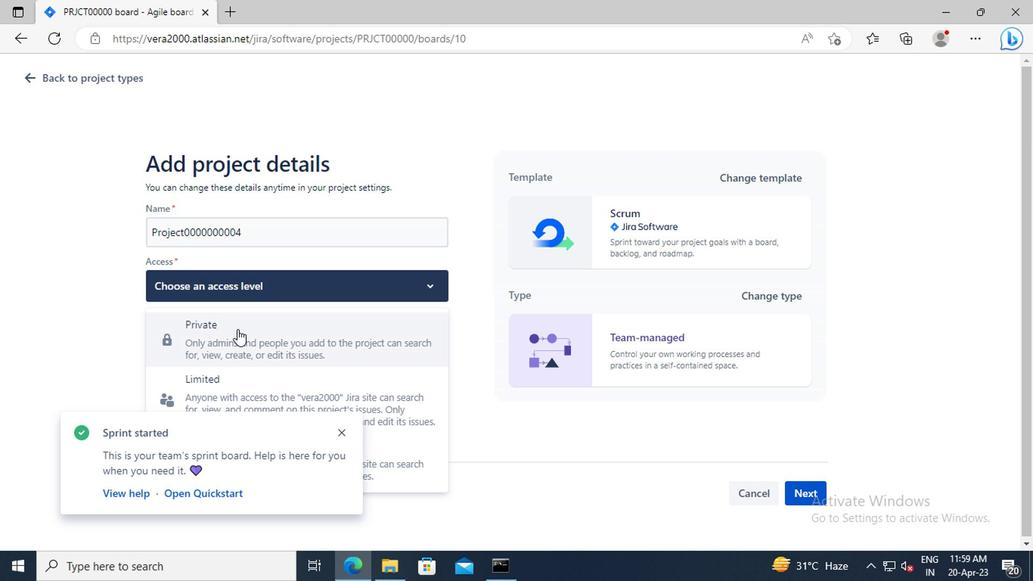 
Action: Mouse moved to (794, 494)
Screenshot: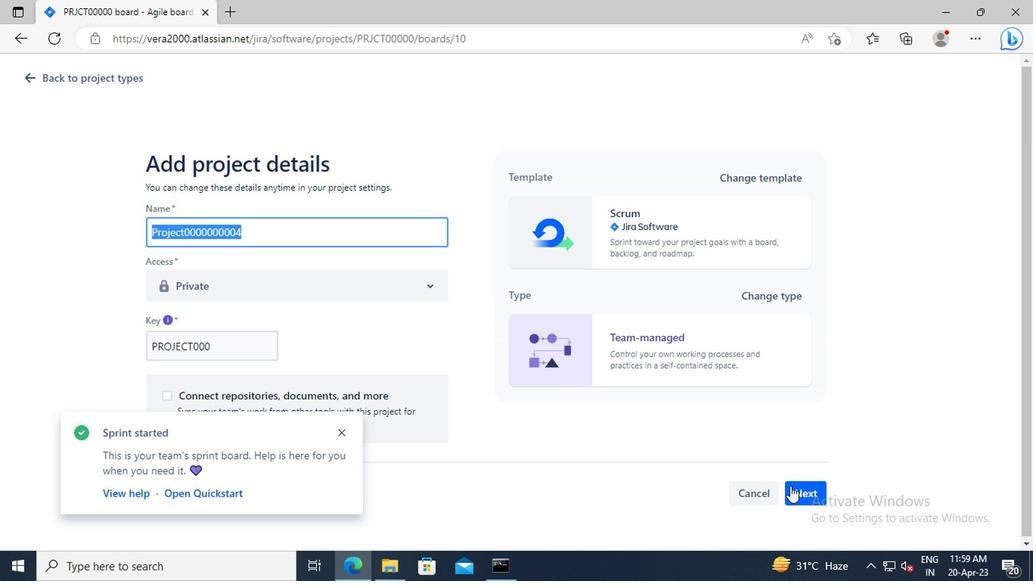 
Action: Mouse pressed left at (794, 494)
Screenshot: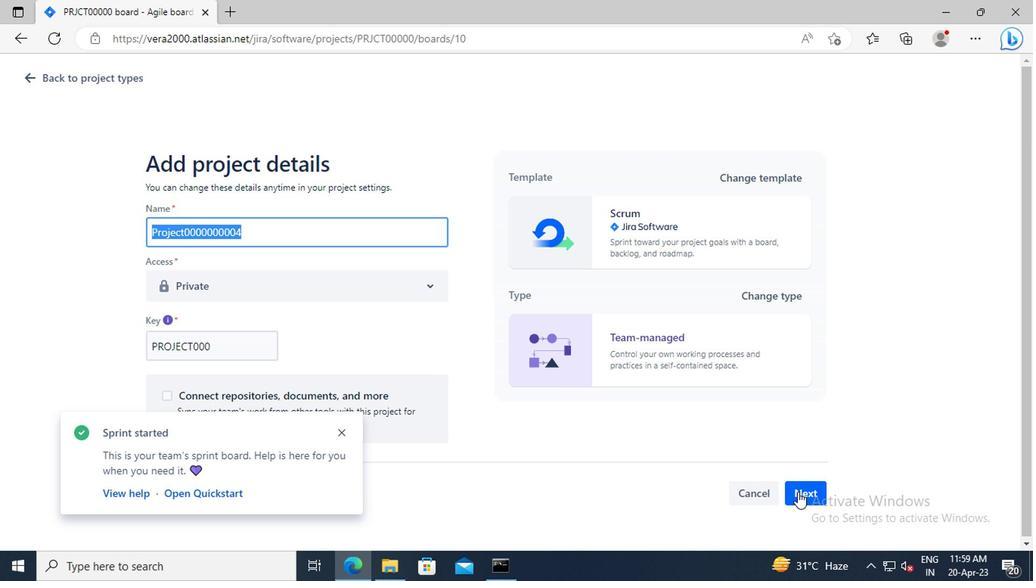
Action: Mouse moved to (696, 401)
Screenshot: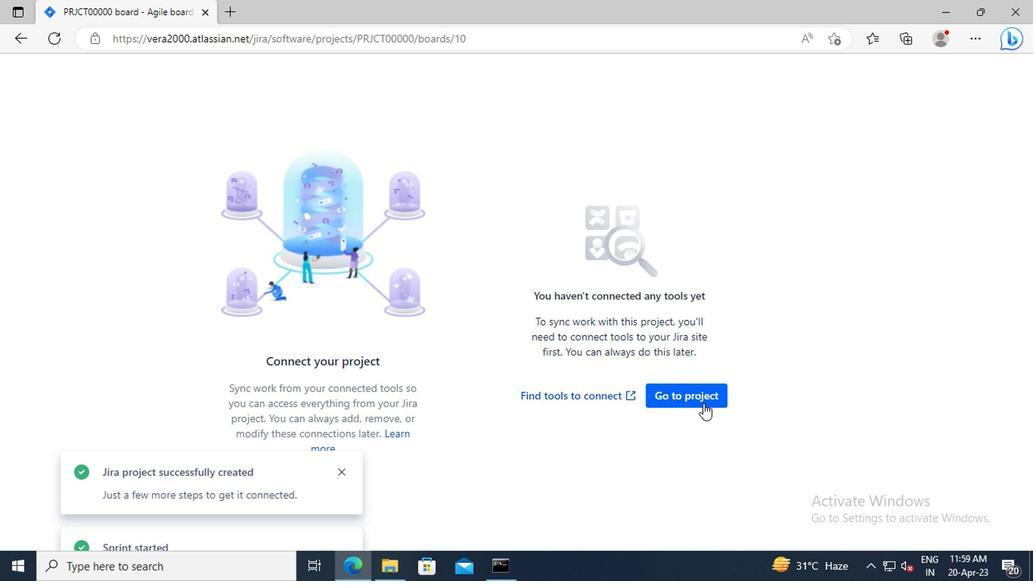 
Action: Mouse pressed left at (696, 401)
Screenshot: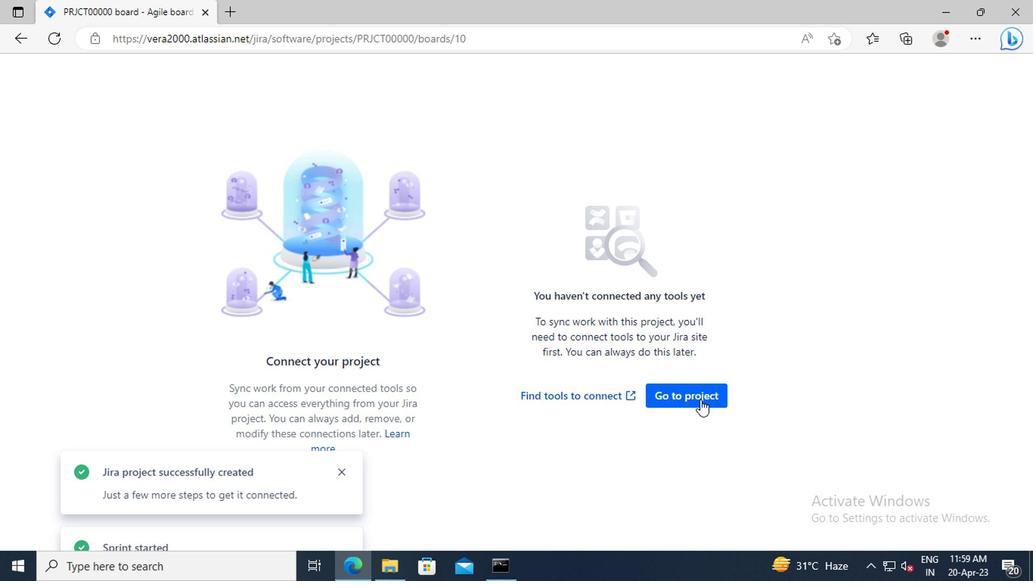 
Action: Mouse moved to (263, 79)
Screenshot: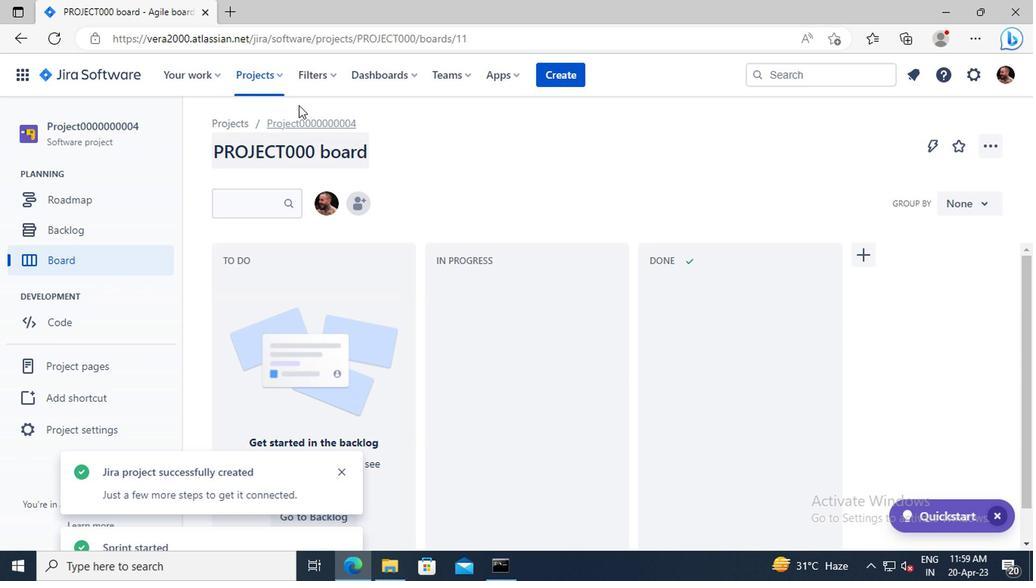 
Action: Mouse pressed left at (263, 79)
Screenshot: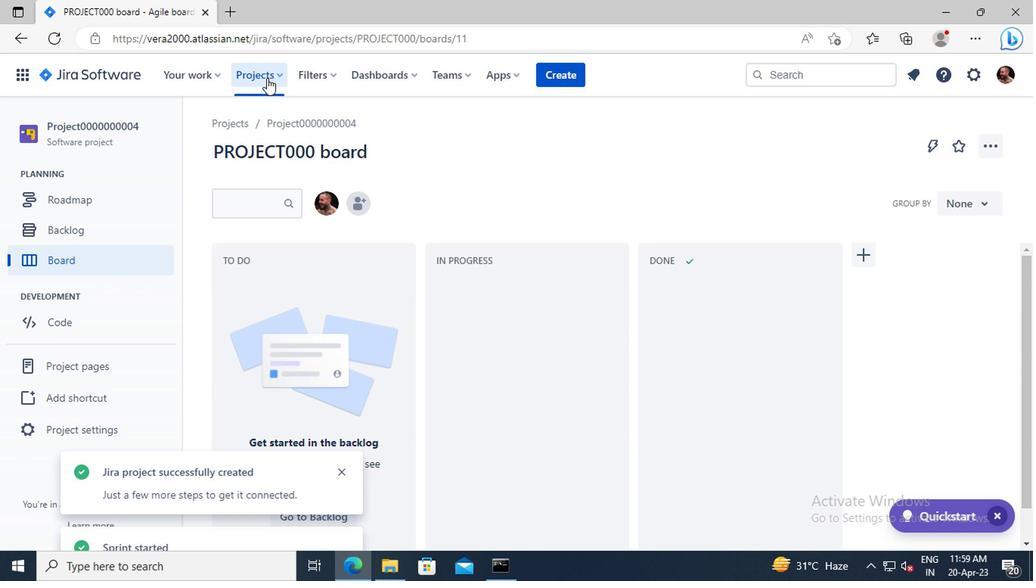 
Action: Mouse moved to (296, 176)
Screenshot: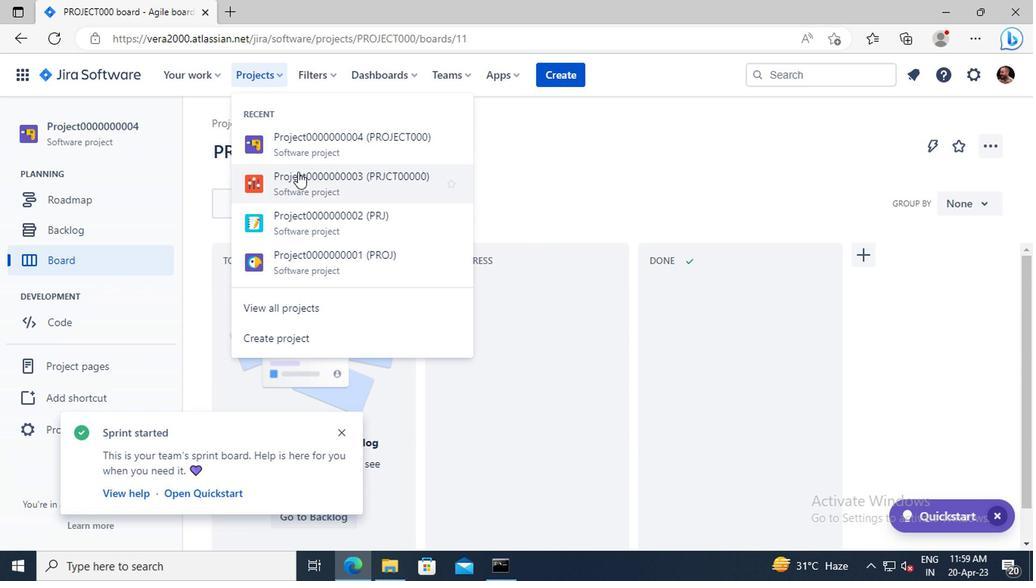 
Action: Mouse pressed left at (296, 176)
Screenshot: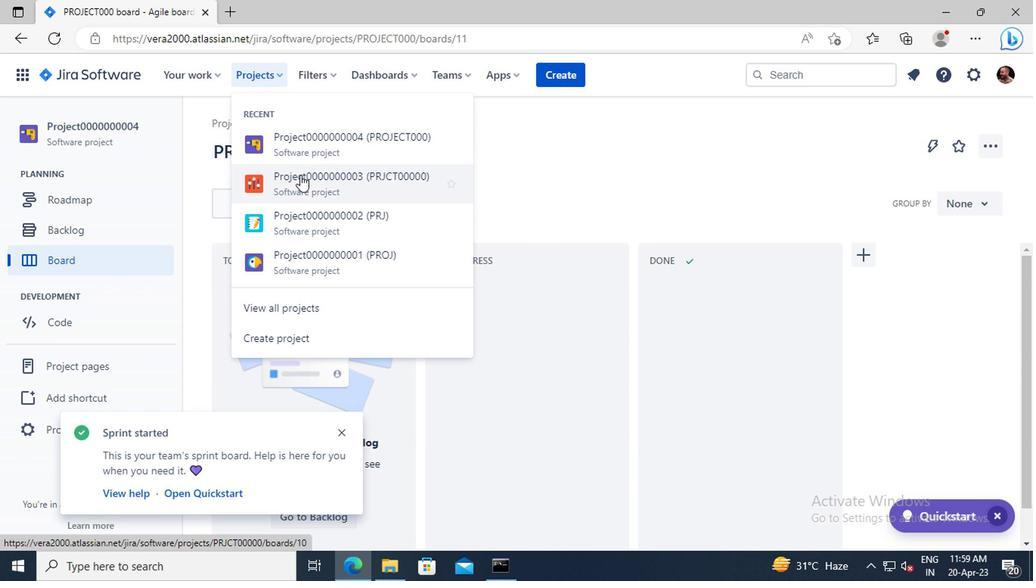 
Action: Mouse moved to (351, 206)
Screenshot: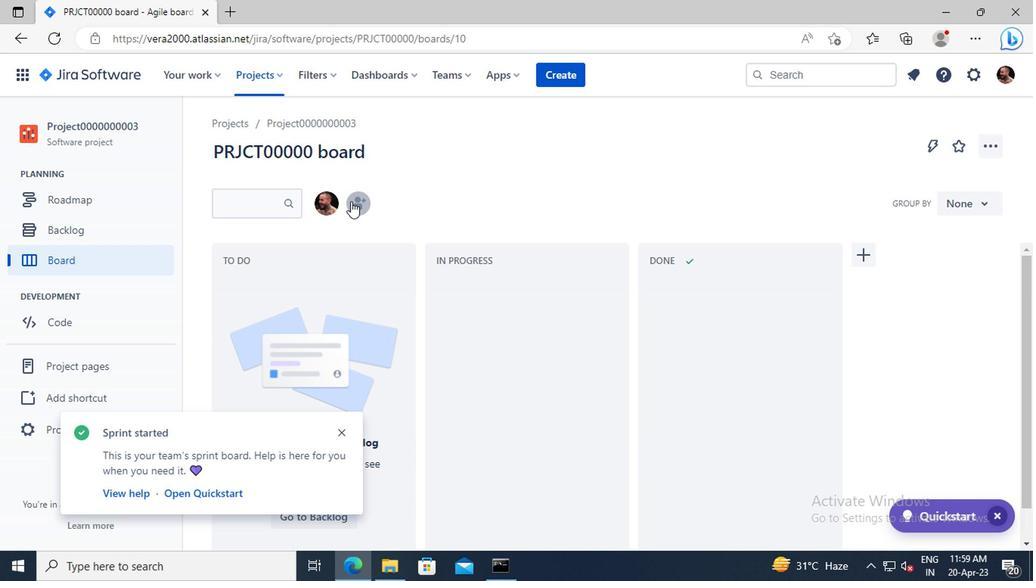 
Action: Mouse pressed left at (351, 206)
Screenshot: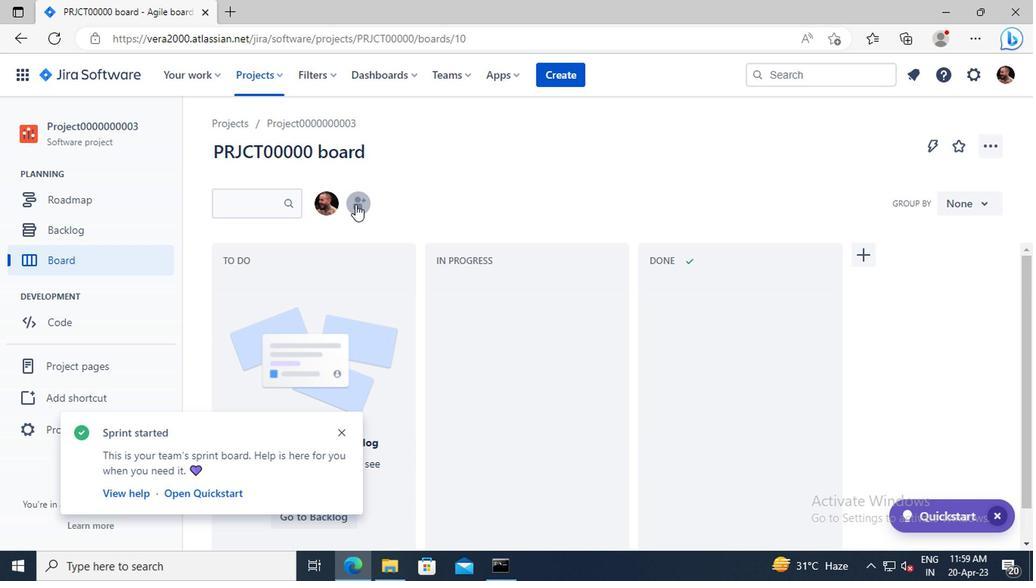 
Action: Mouse moved to (417, 175)
Screenshot: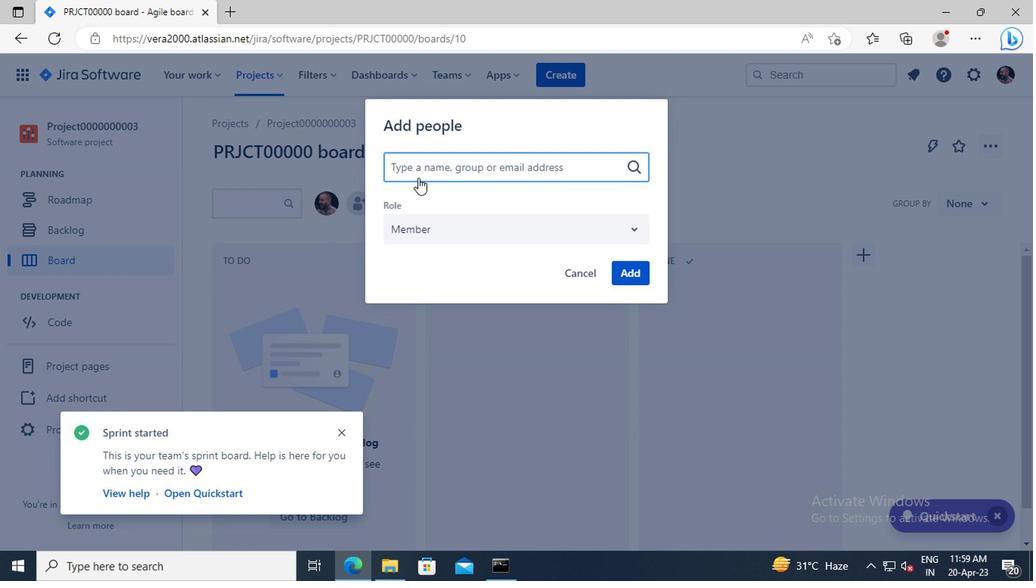 
Action: Mouse pressed left at (417, 175)
Screenshot: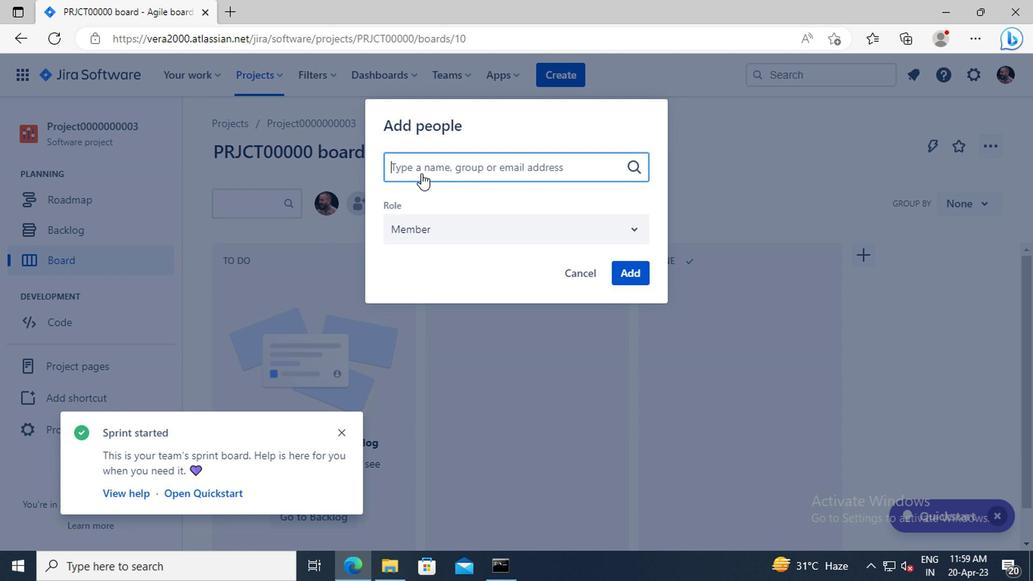 
Action: Key pressed AYUSH98111<Key.shift>@GMAIL.COM<Key.enter>VINNYOFFICE2<Key.shift>@GMAIL.COM<Key.enter>
Screenshot: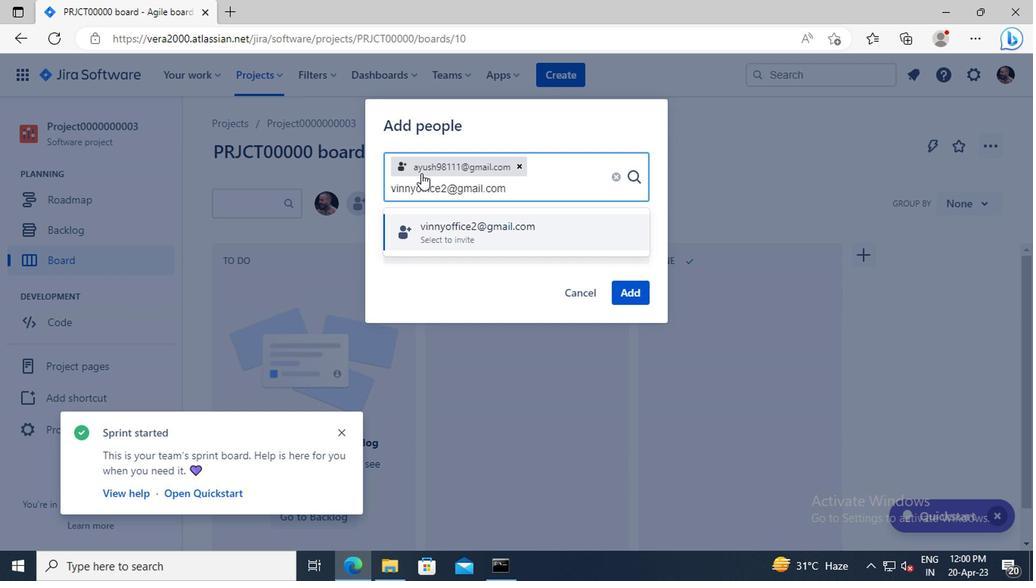 
Action: Mouse moved to (625, 291)
Screenshot: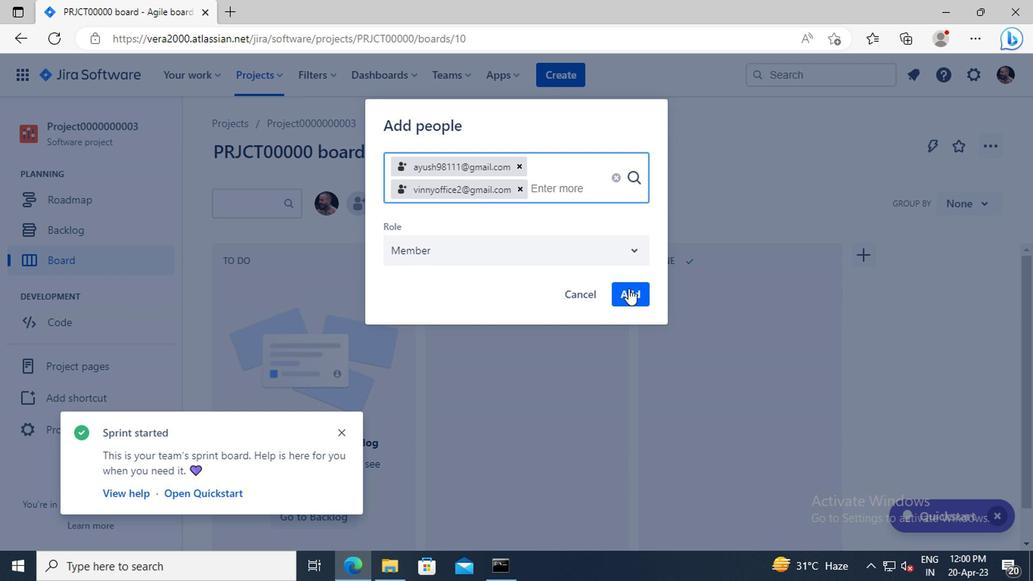 
Action: Mouse pressed left at (625, 291)
Screenshot: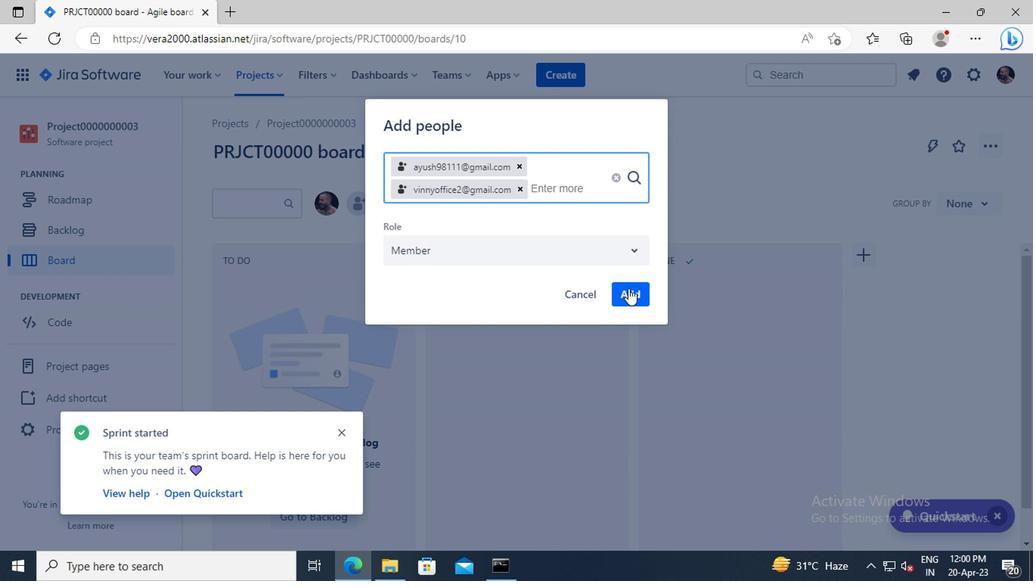 
